 Task: Add Attachment from "Attach a link" to Card Card0000000292 in Board Board0000000073 in Workspace WS0000000025 in Trello. Add Cover Red to Card Card0000000292 in Board Board0000000073 in Workspace WS0000000025 in Trello. Add "Join Card" Button Button0000000292  to Card Card0000000292 in Board Board0000000073 in Workspace WS0000000025 in Trello. Add Description DS0000000292 to Card Card0000000292 in Board Board0000000073 in Workspace WS0000000025 in Trello. Add Comment CM0000000292 to Card Card0000000292 in Board Board0000000073 in Workspace WS0000000025 in Trello
Action: Mouse moved to (321, 439)
Screenshot: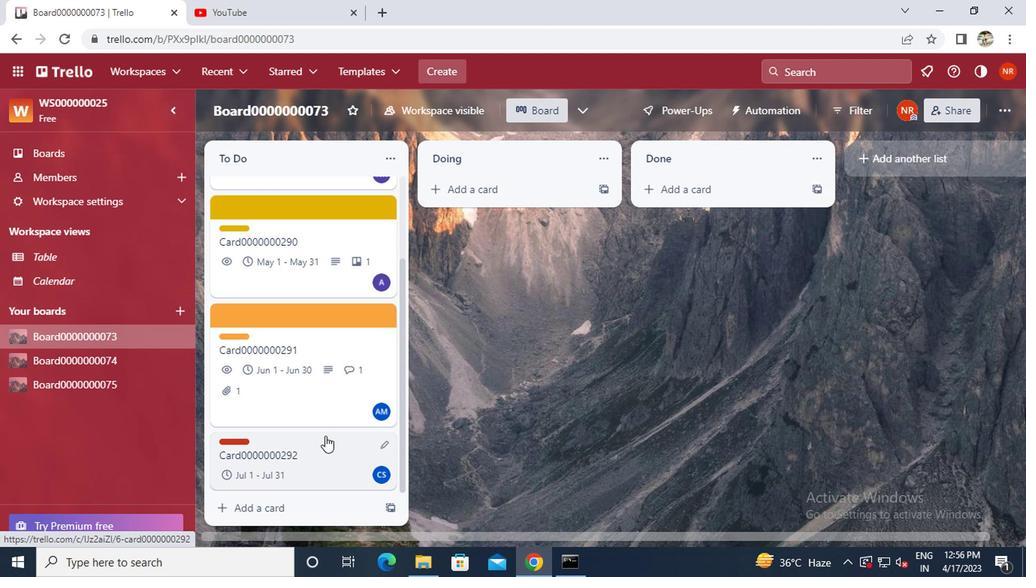 
Action: Mouse pressed left at (321, 439)
Screenshot: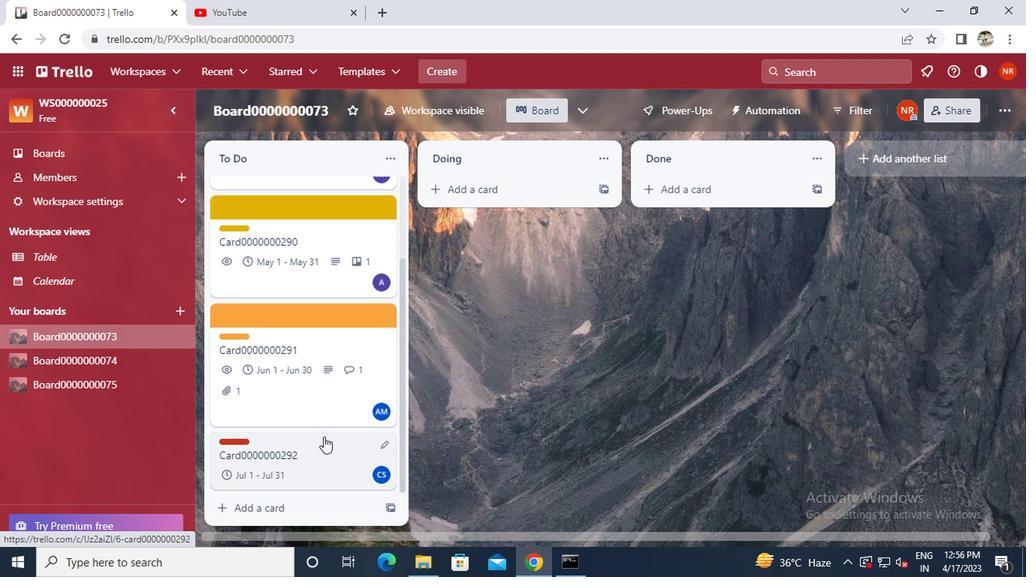 
Action: Mouse moved to (682, 317)
Screenshot: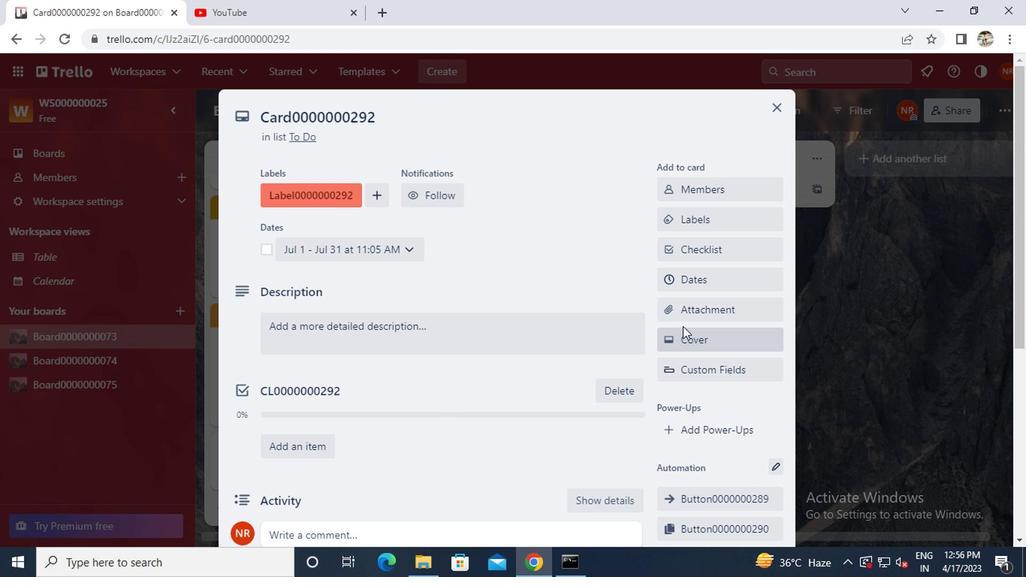 
Action: Mouse pressed left at (682, 317)
Screenshot: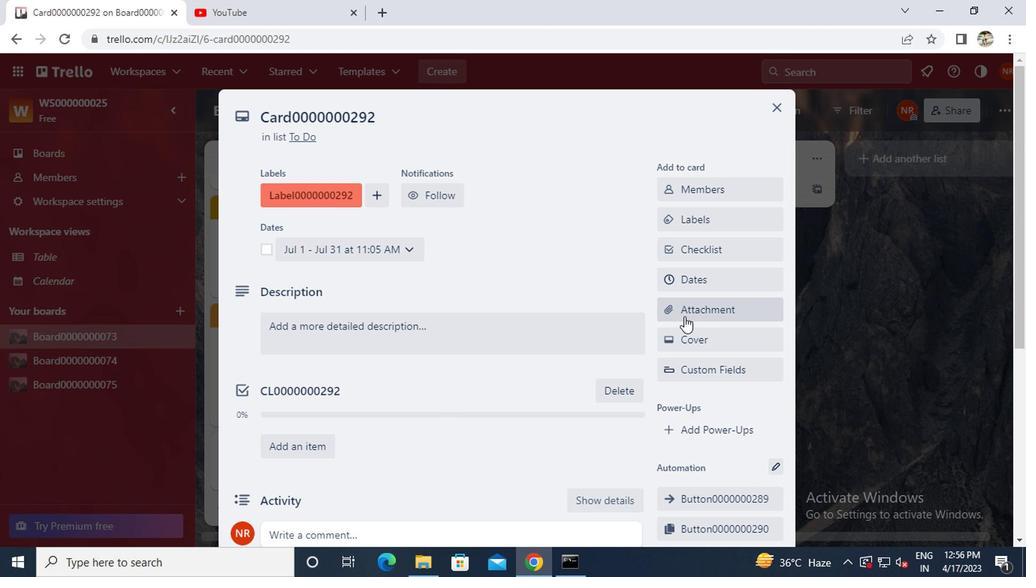 
Action: Mouse moved to (317, 9)
Screenshot: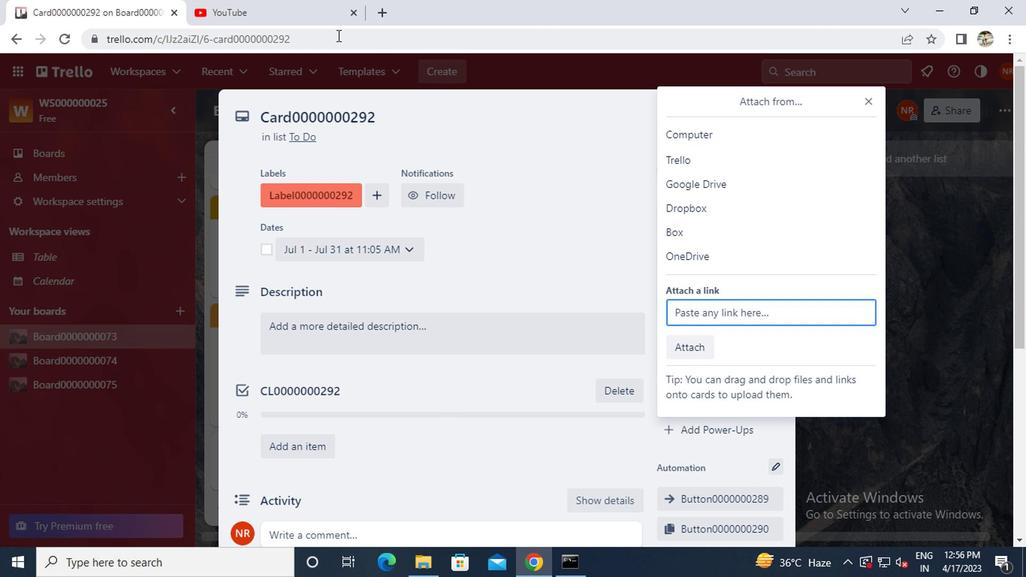 
Action: Mouse pressed left at (317, 9)
Screenshot: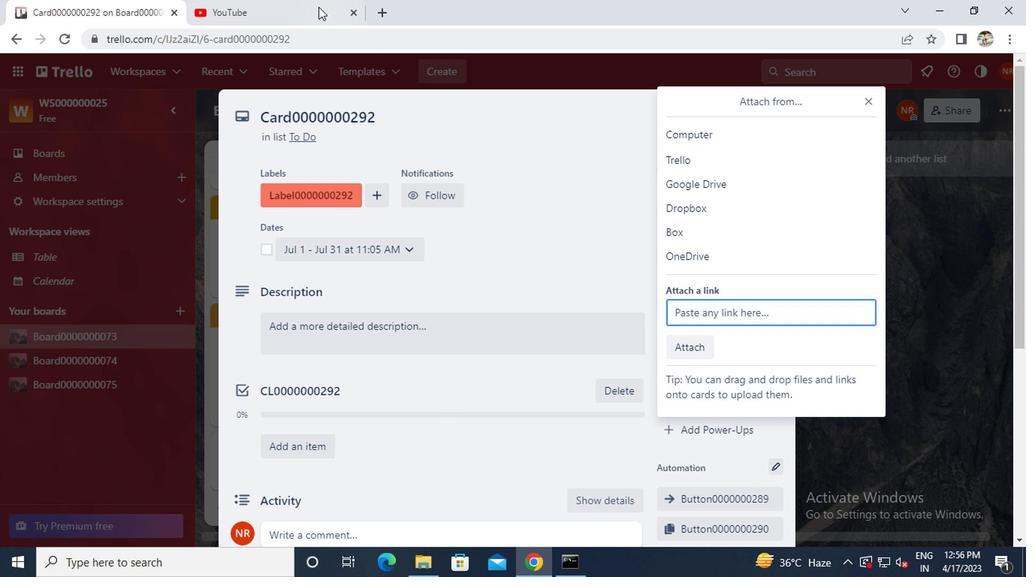 
Action: Mouse moved to (326, 40)
Screenshot: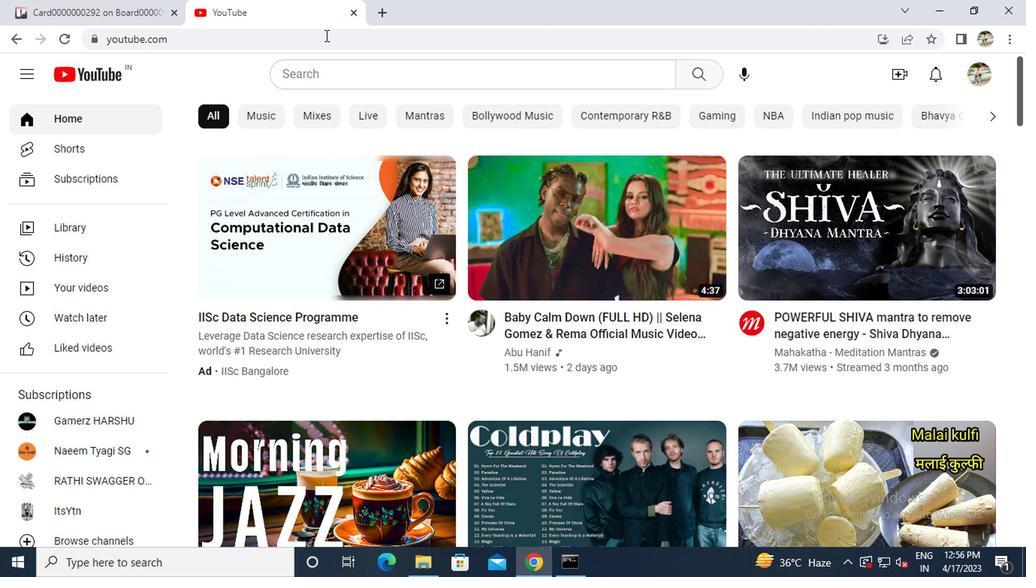 
Action: Mouse pressed left at (326, 40)
Screenshot: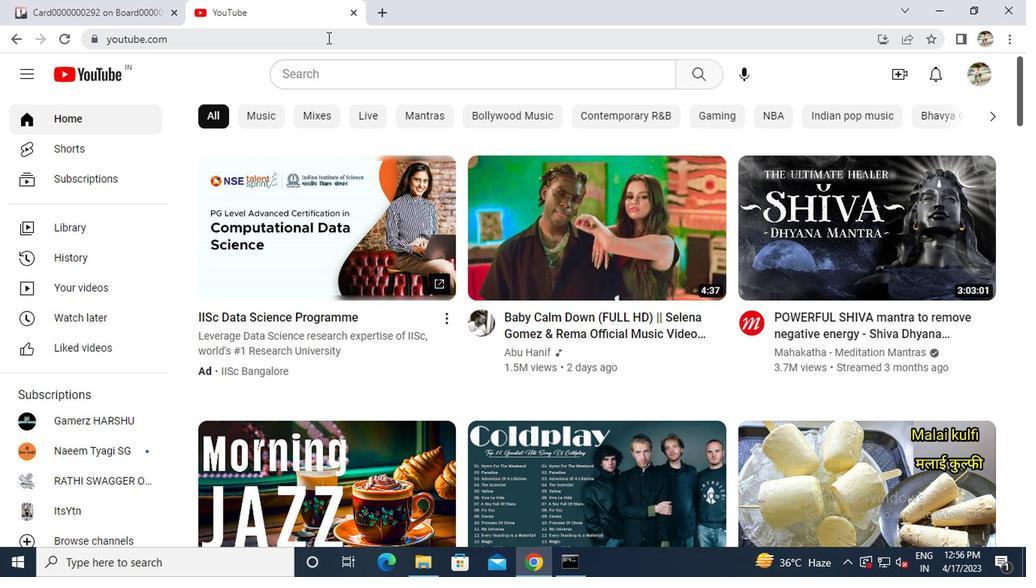 
Action: Key pressed ctrl+C
Screenshot: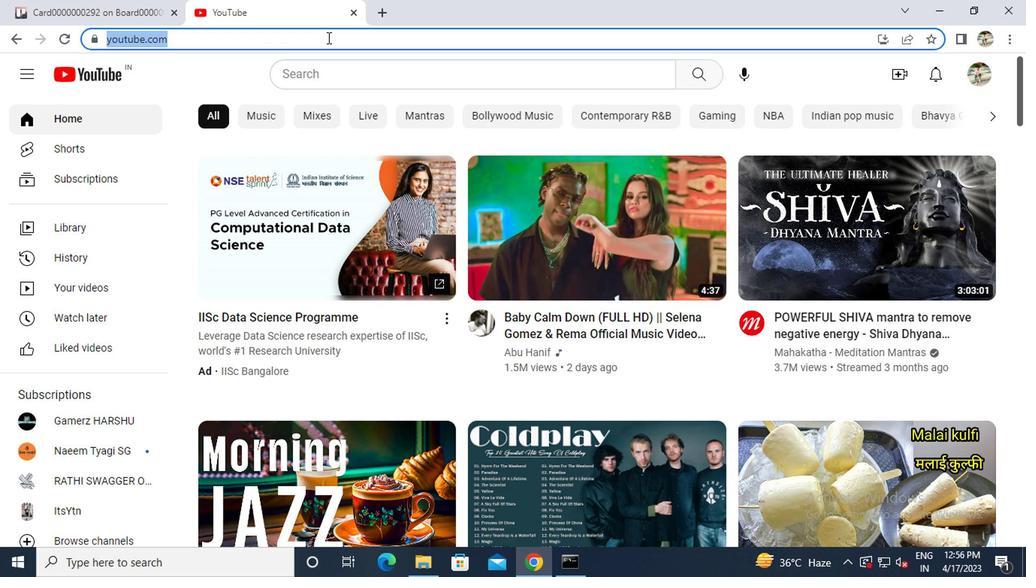 
Action: Mouse moved to (127, 12)
Screenshot: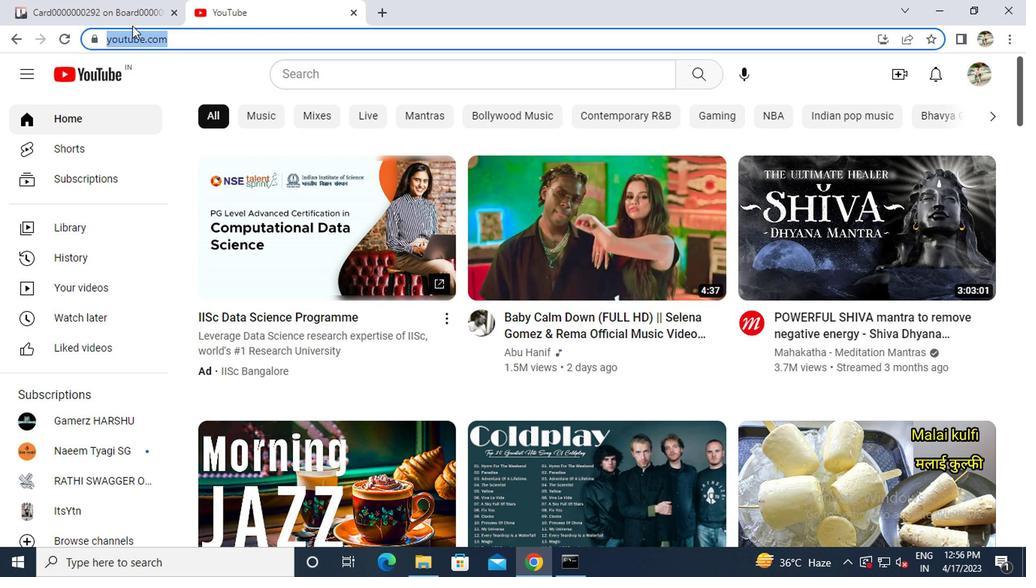 
Action: Mouse pressed left at (127, 12)
Screenshot: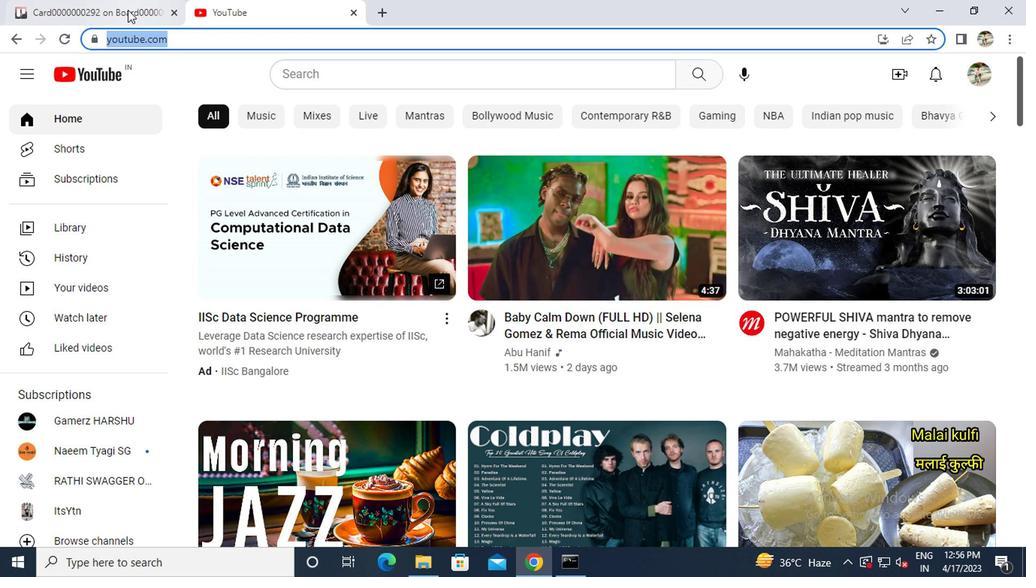 
Action: Mouse moved to (690, 308)
Screenshot: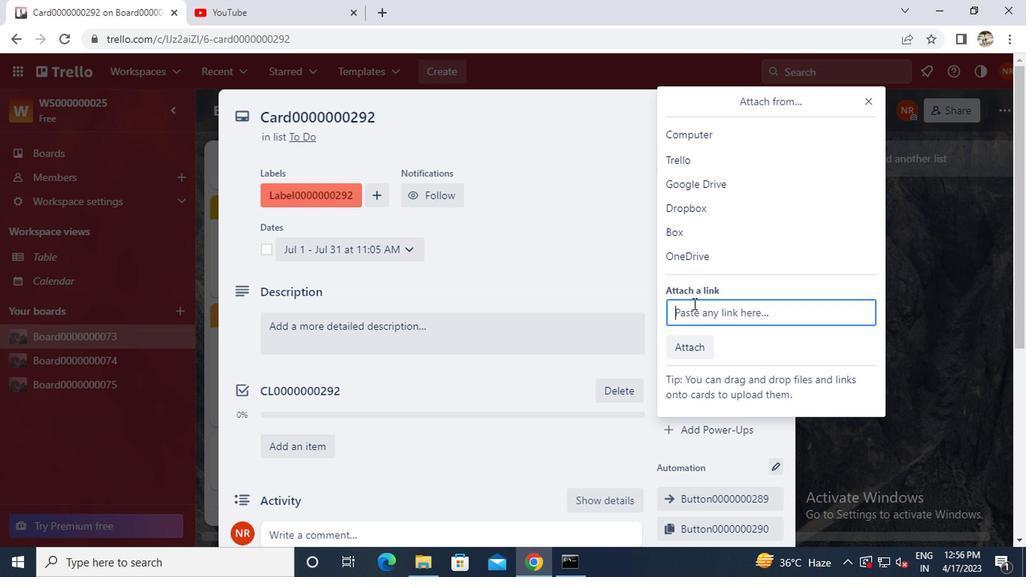 
Action: Key pressed ctrl+V
Screenshot: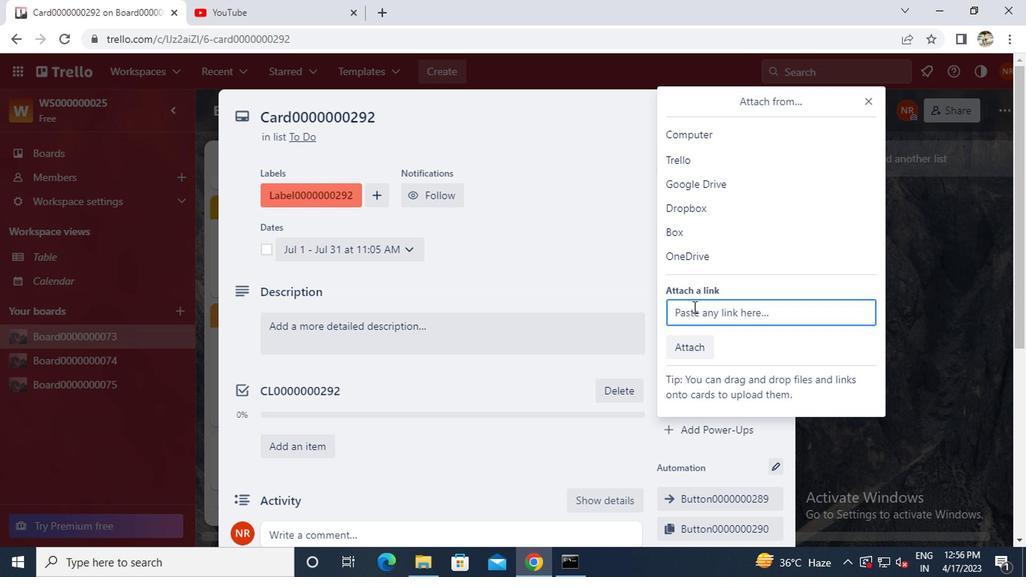 
Action: Mouse moved to (693, 352)
Screenshot: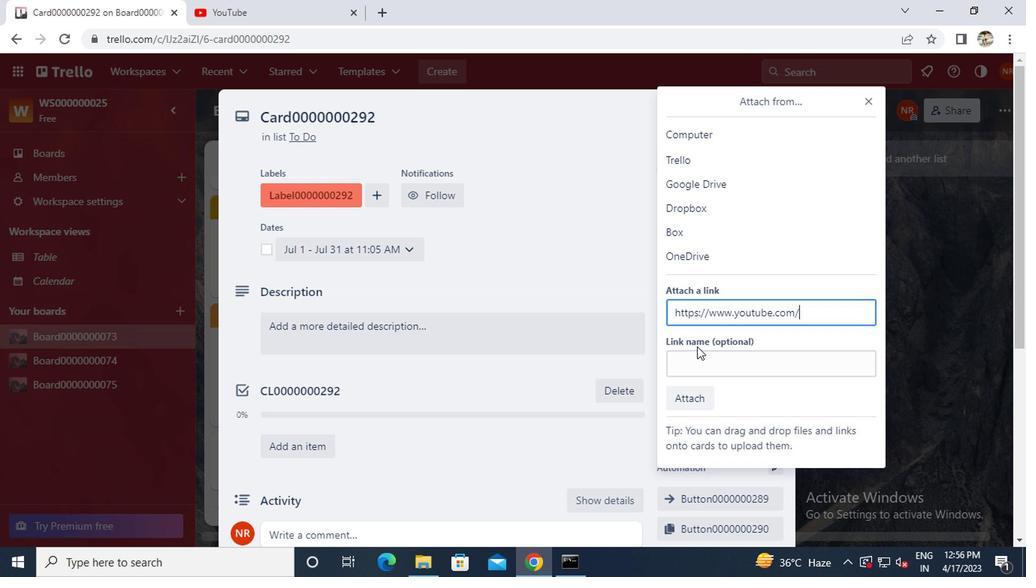 
Action: Mouse pressed left at (693, 352)
Screenshot: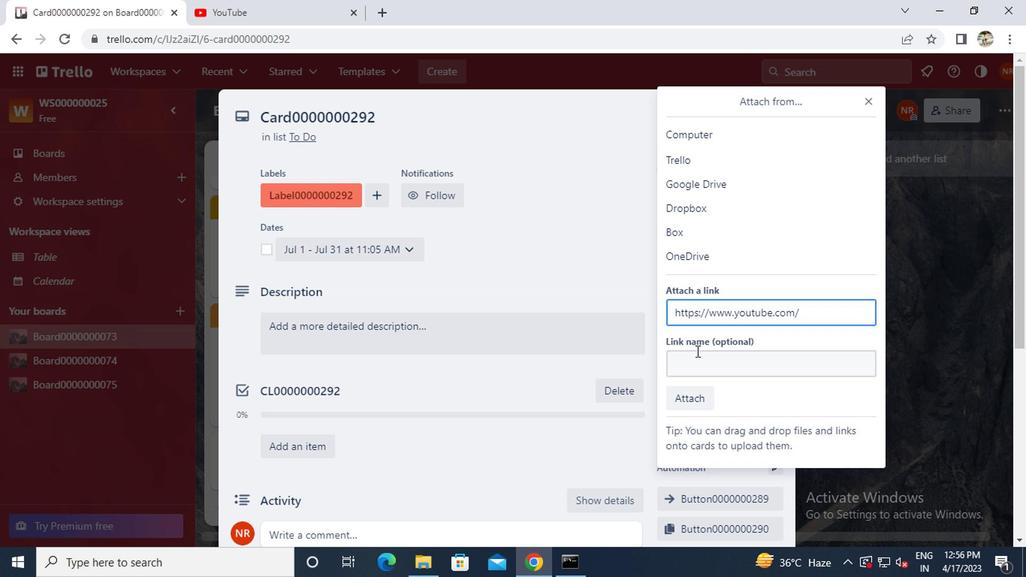 
Action: Mouse moved to (693, 352)
Screenshot: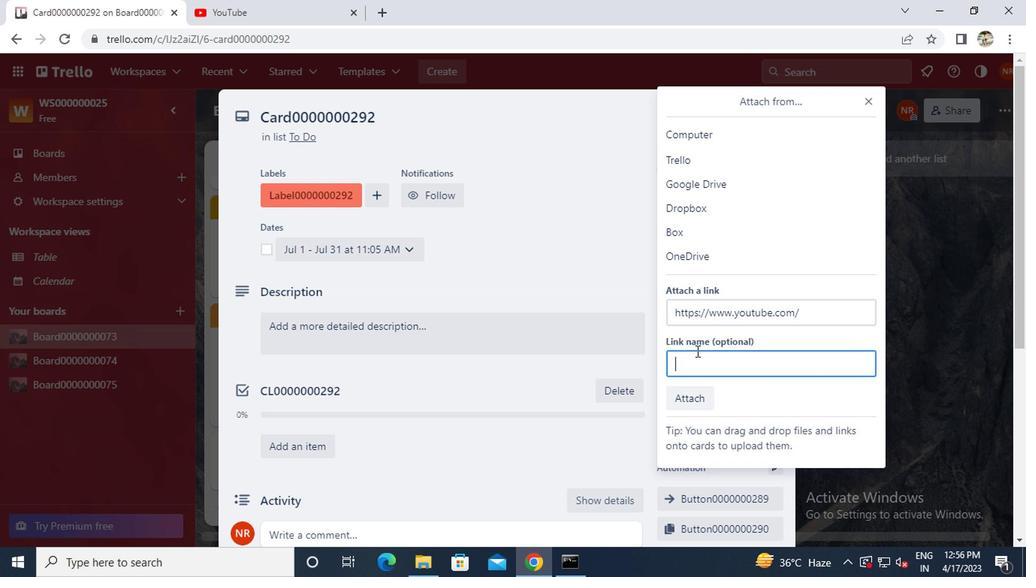 
Action: Key pressed ctrl+Y
Screenshot: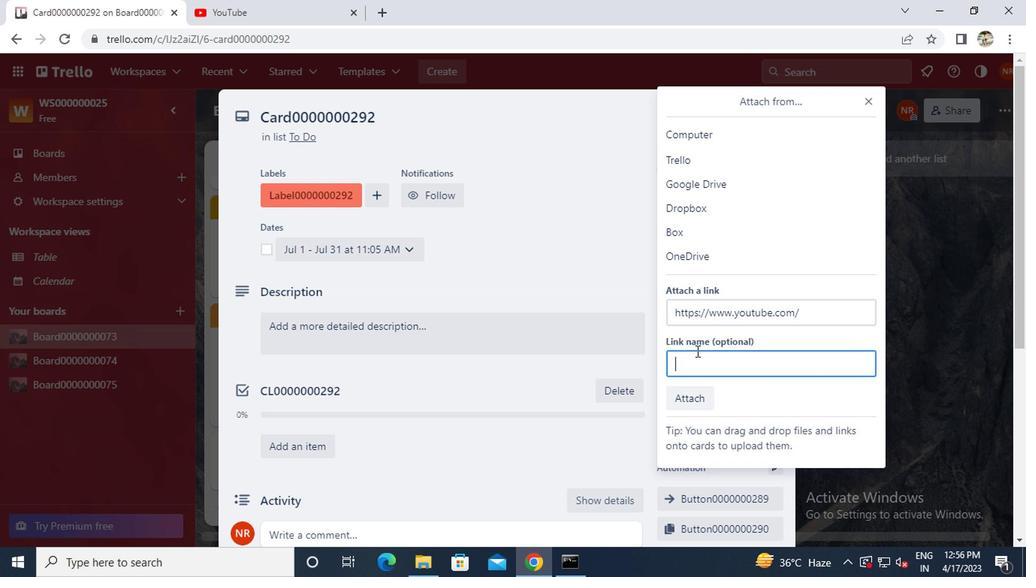 
Action: Mouse moved to (695, 351)
Screenshot: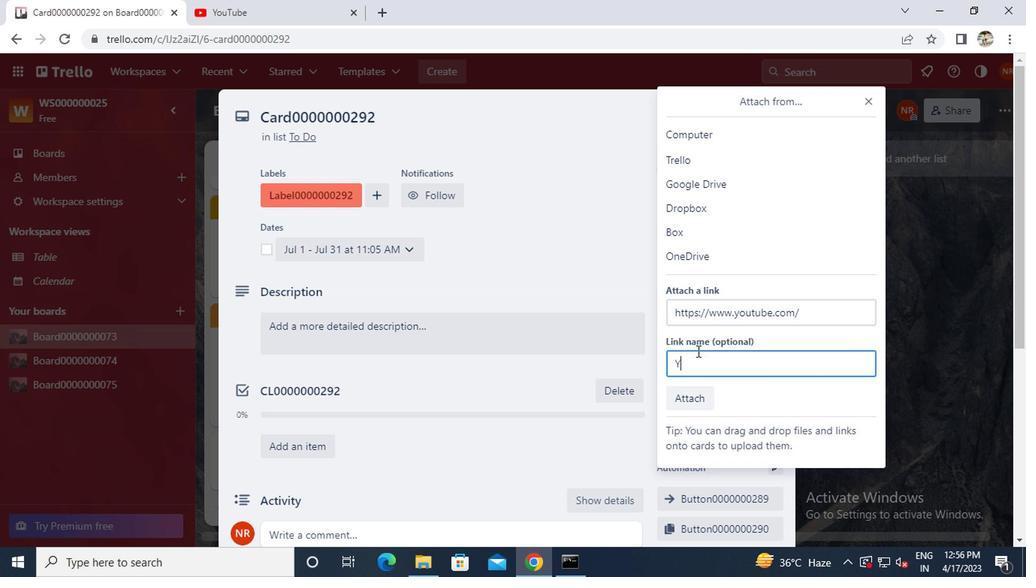 
Action: Key pressed <Key.caps_lock>
Screenshot: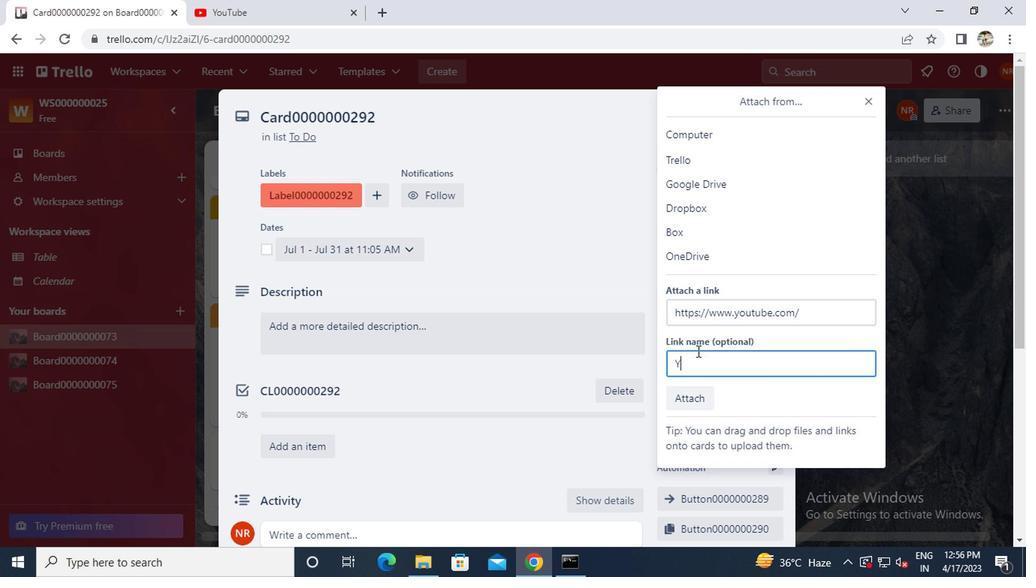 
Action: Mouse moved to (694, 351)
Screenshot: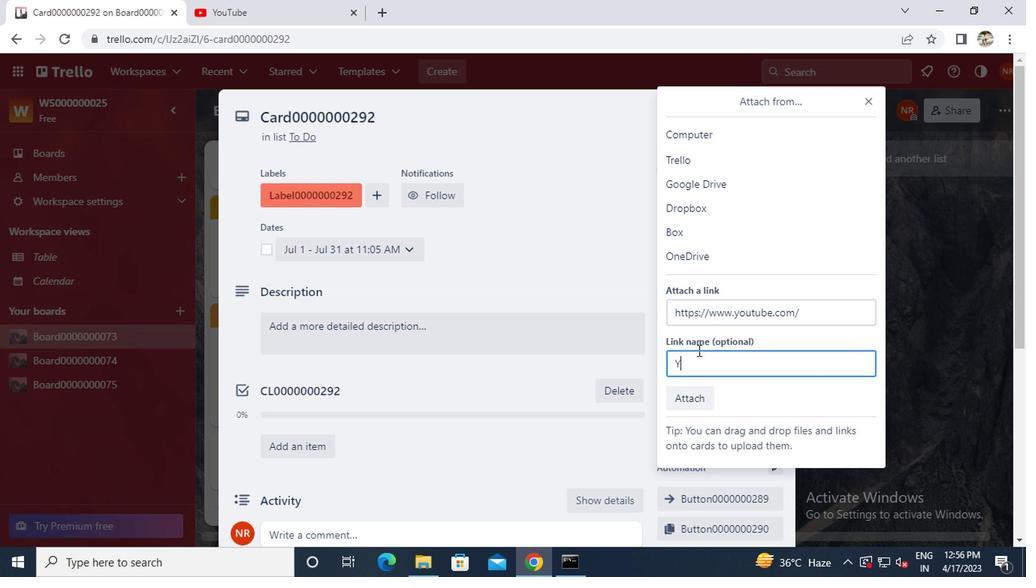 
Action: Key pressed outu
Screenshot: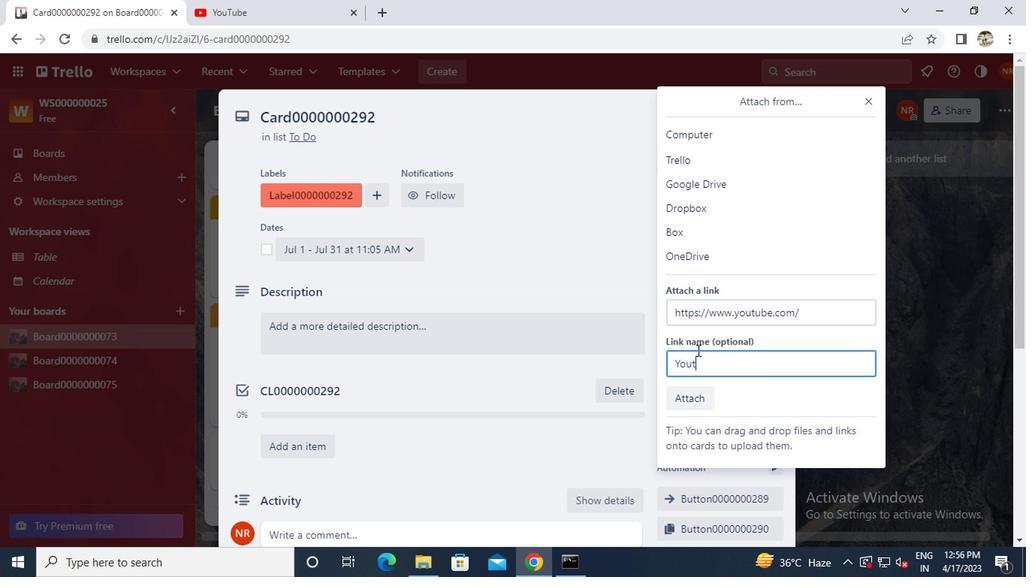 
Action: Mouse moved to (693, 351)
Screenshot: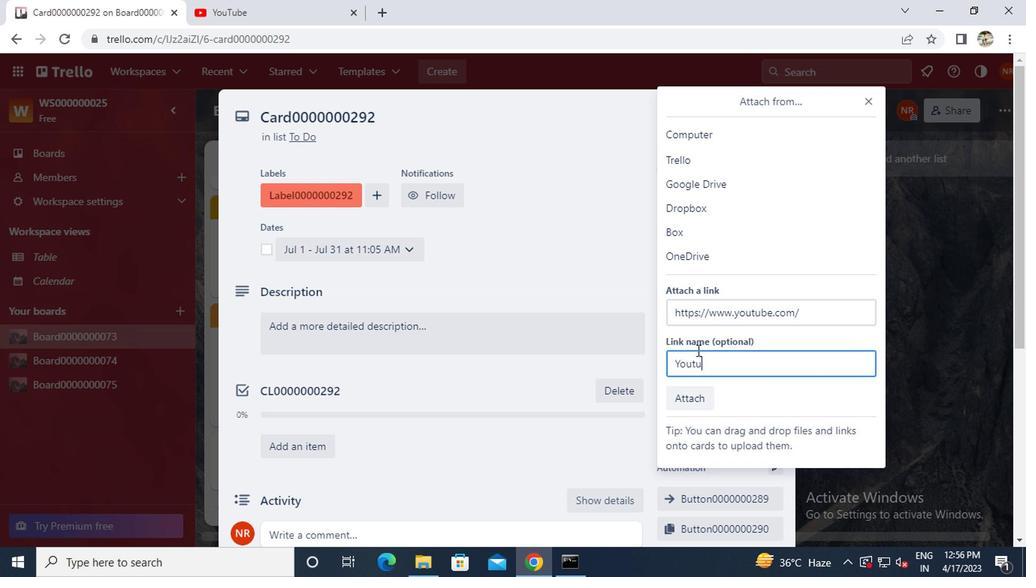 
Action: Key pressed be
Screenshot: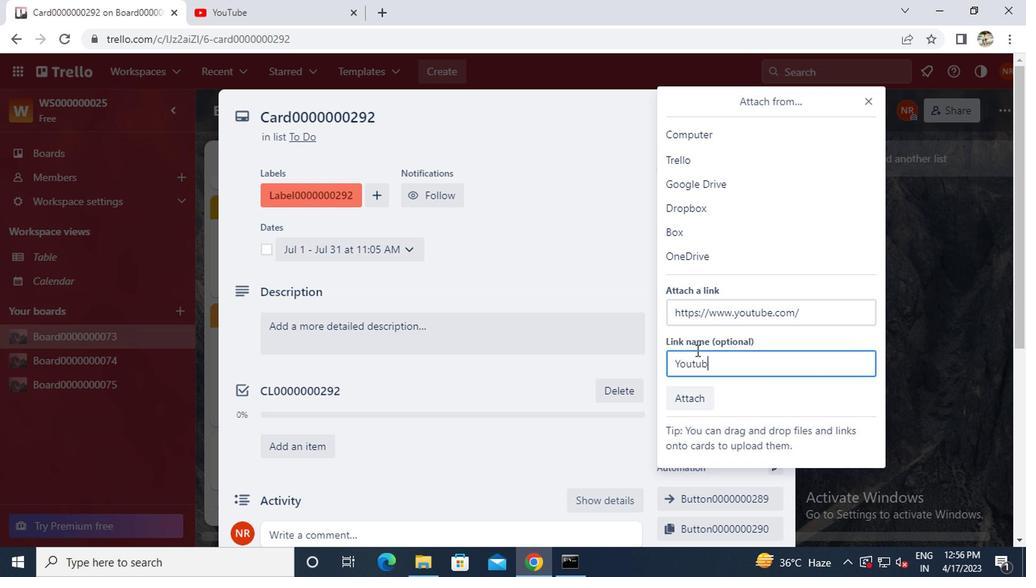 
Action: Mouse moved to (690, 404)
Screenshot: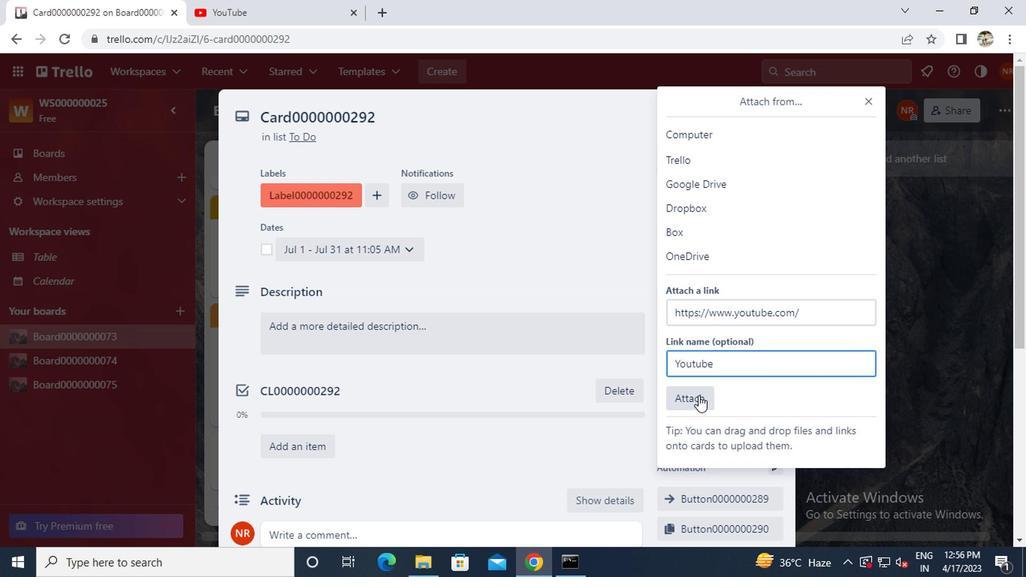 
Action: Mouse pressed left at (690, 404)
Screenshot: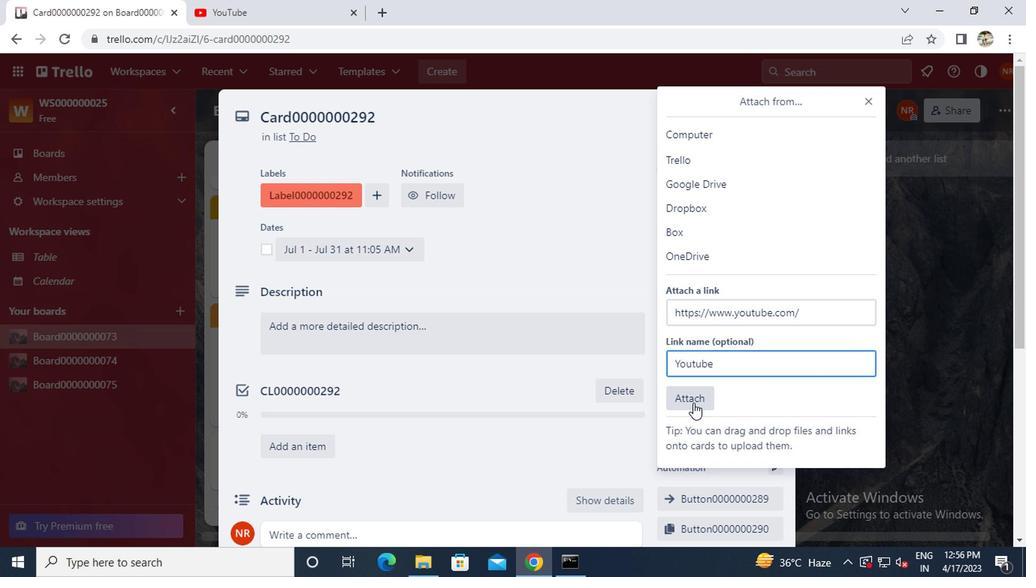 
Action: Mouse moved to (693, 329)
Screenshot: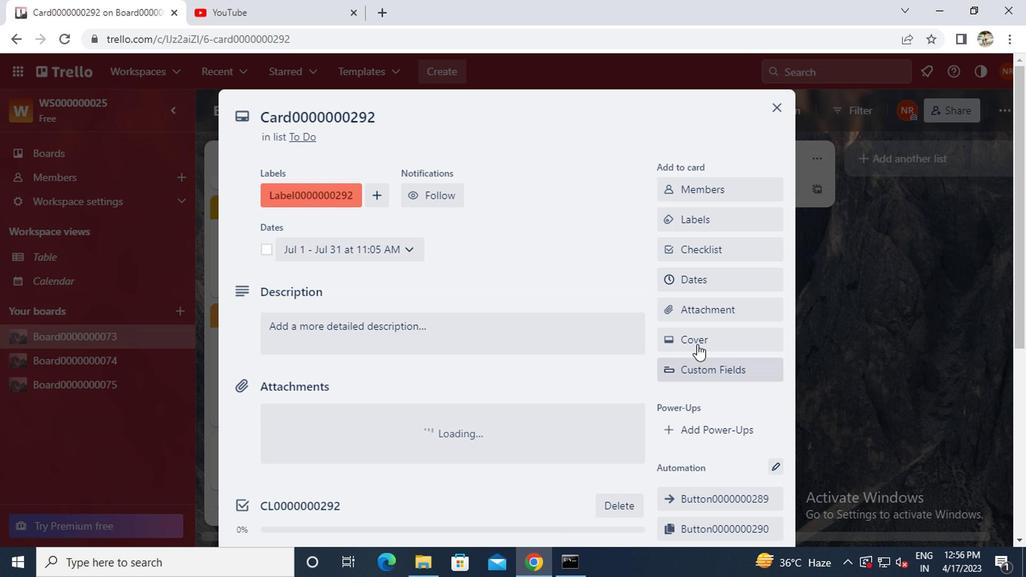 
Action: Mouse pressed left at (693, 329)
Screenshot: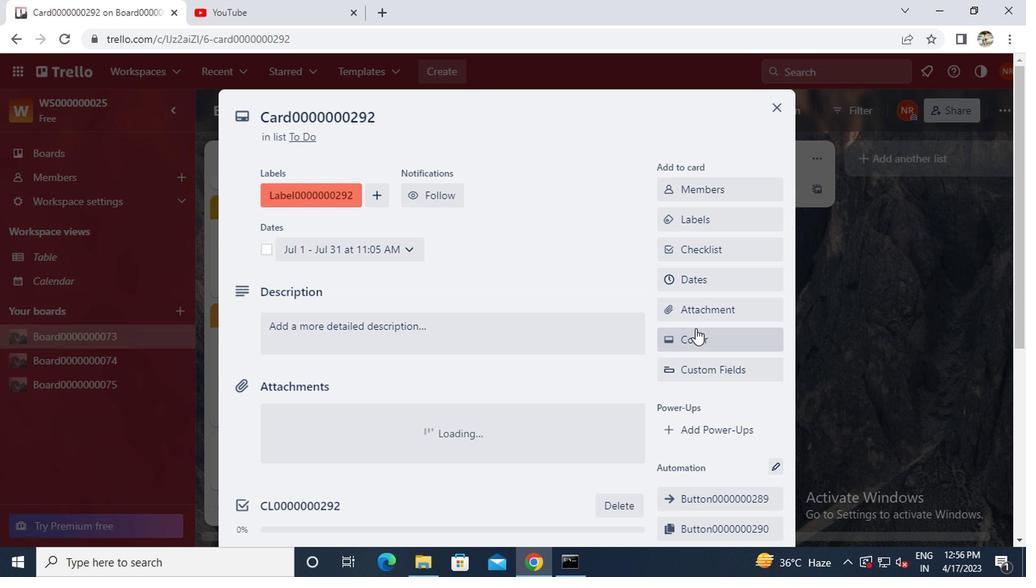 
Action: Mouse moved to (812, 243)
Screenshot: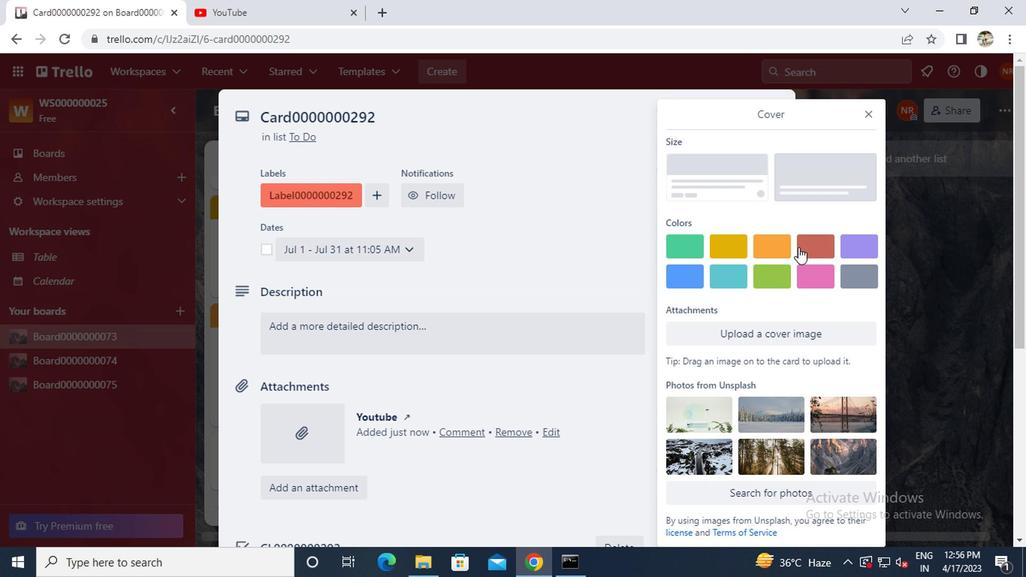 
Action: Mouse pressed left at (812, 243)
Screenshot: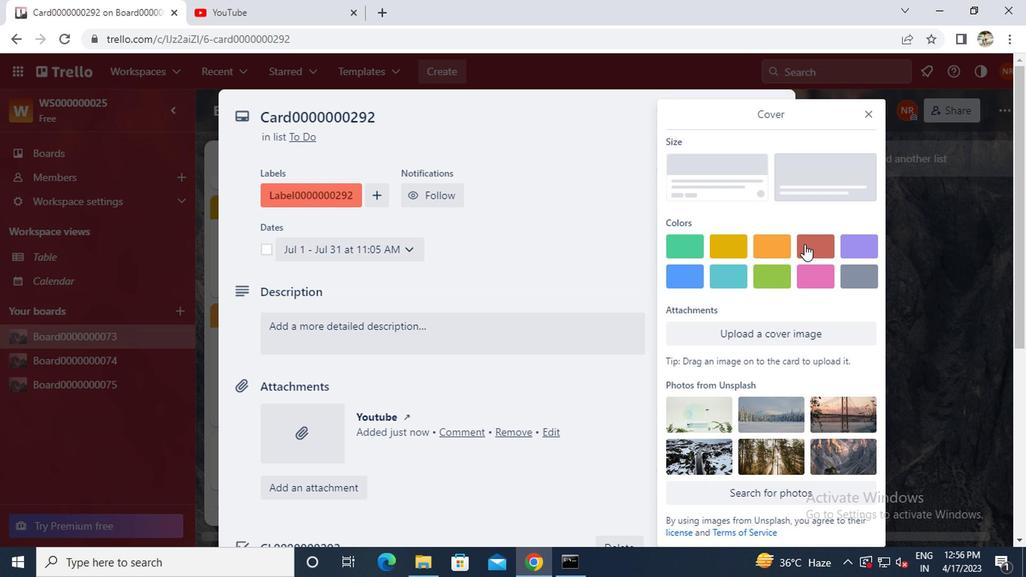 
Action: Mouse moved to (866, 105)
Screenshot: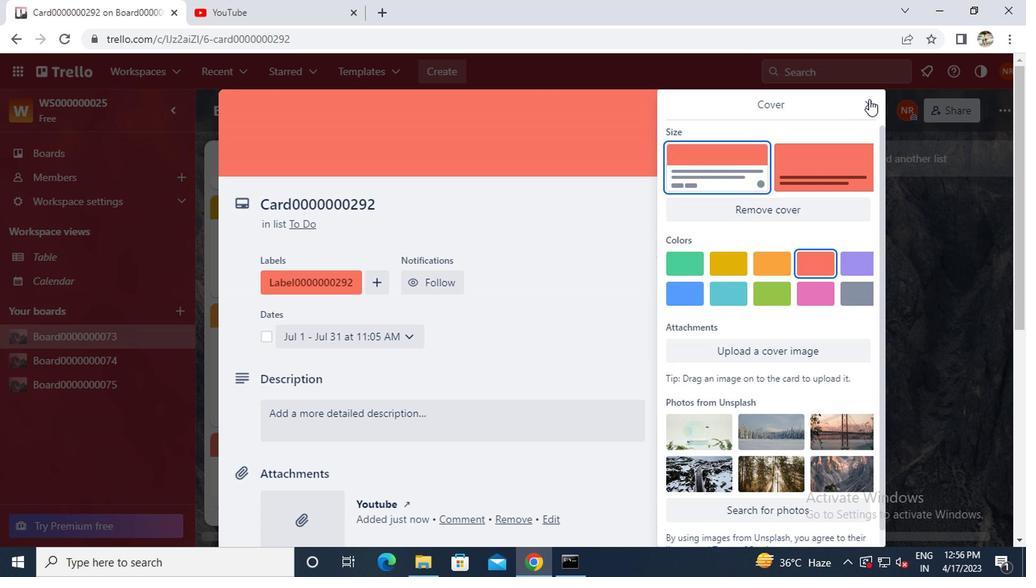 
Action: Mouse pressed left at (866, 105)
Screenshot: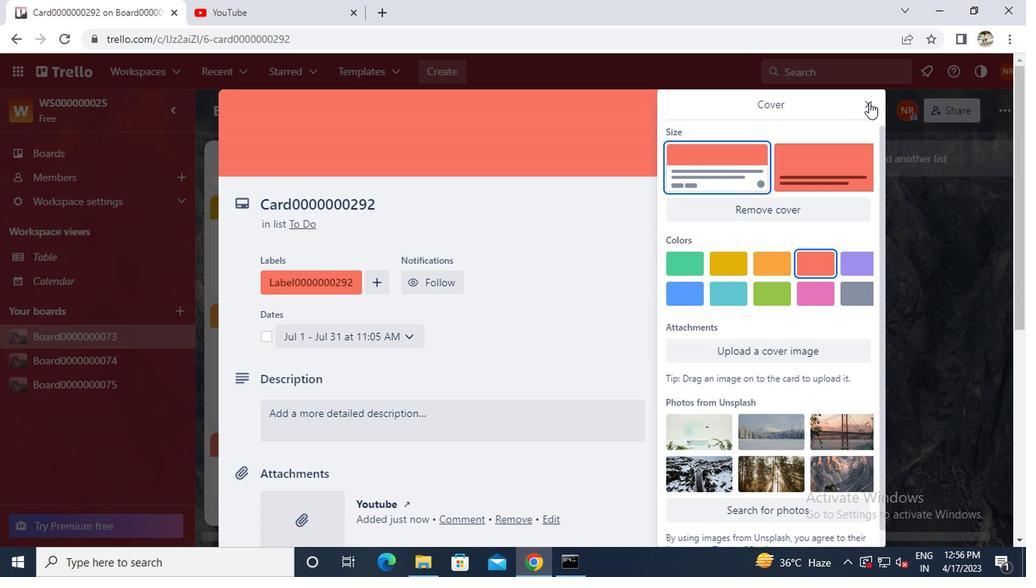 
Action: Mouse moved to (716, 272)
Screenshot: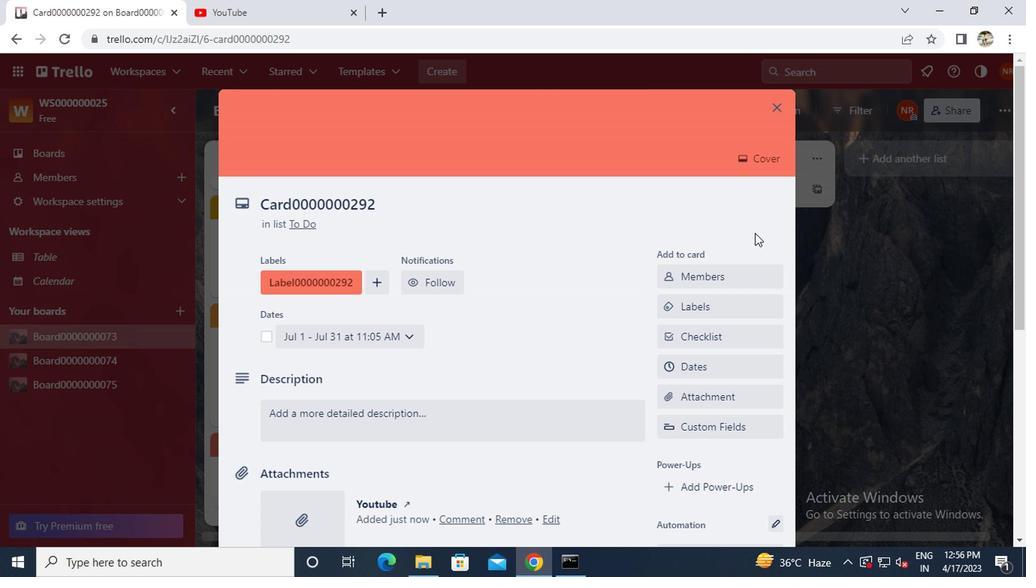 
Action: Mouse scrolled (716, 271) with delta (0, -1)
Screenshot: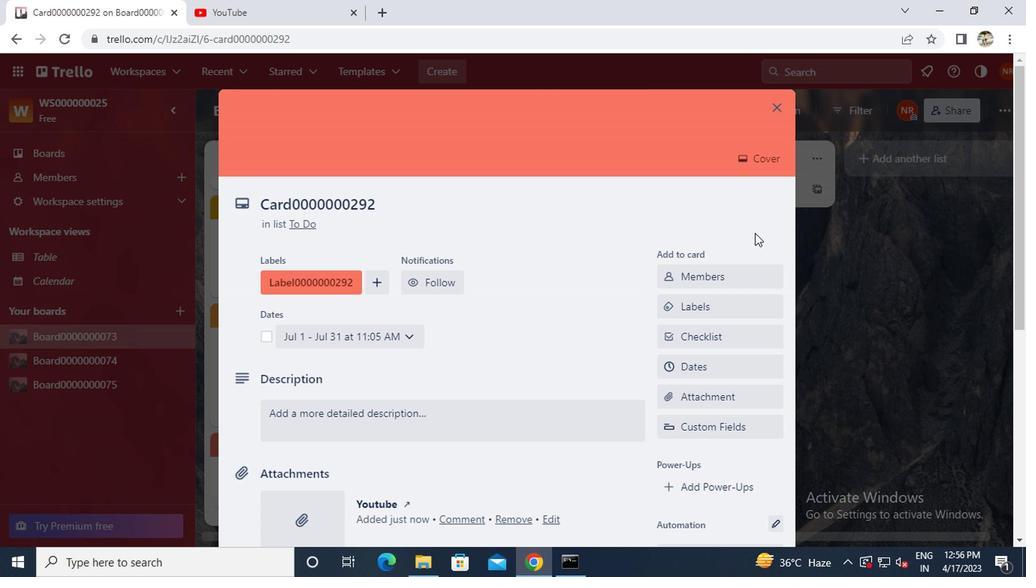 
Action: Mouse moved to (714, 275)
Screenshot: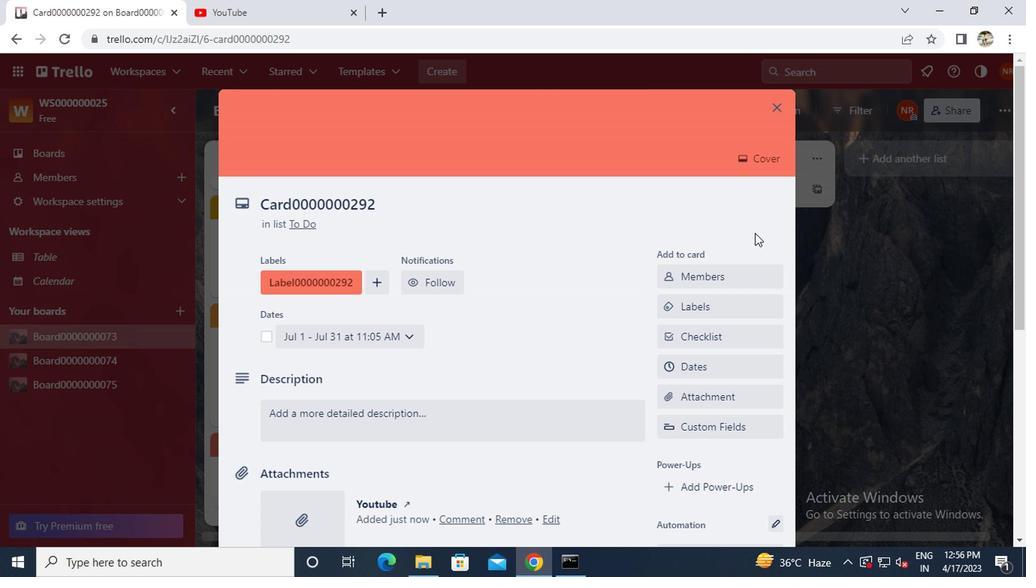 
Action: Mouse scrolled (714, 274) with delta (0, 0)
Screenshot: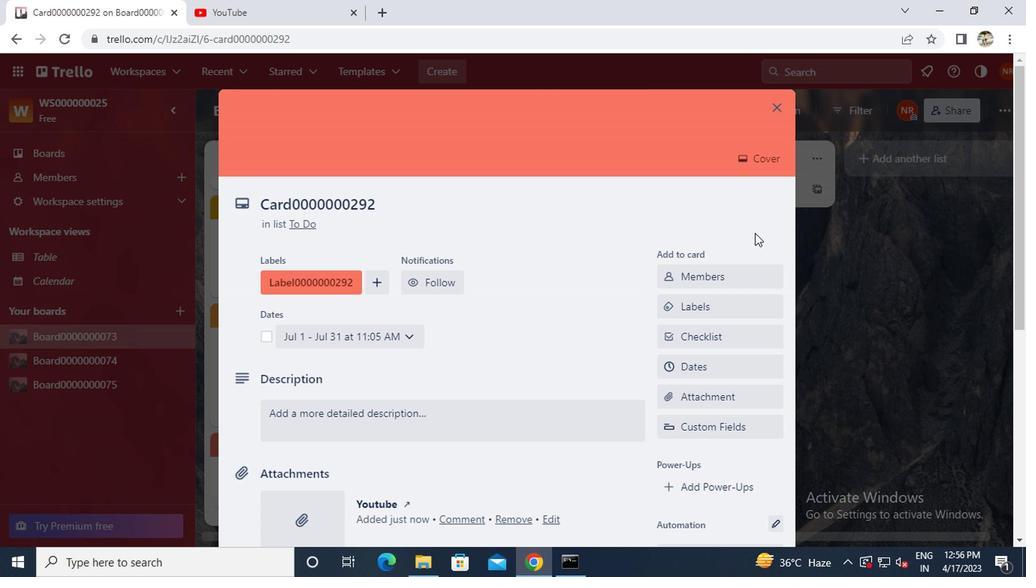 
Action: Mouse moved to (712, 277)
Screenshot: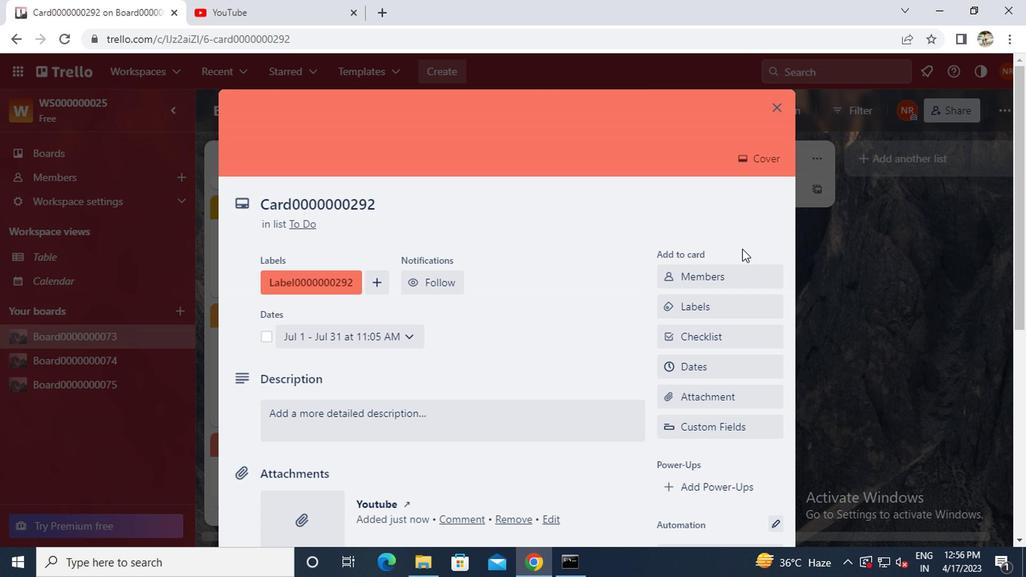 
Action: Mouse scrolled (712, 276) with delta (0, 0)
Screenshot: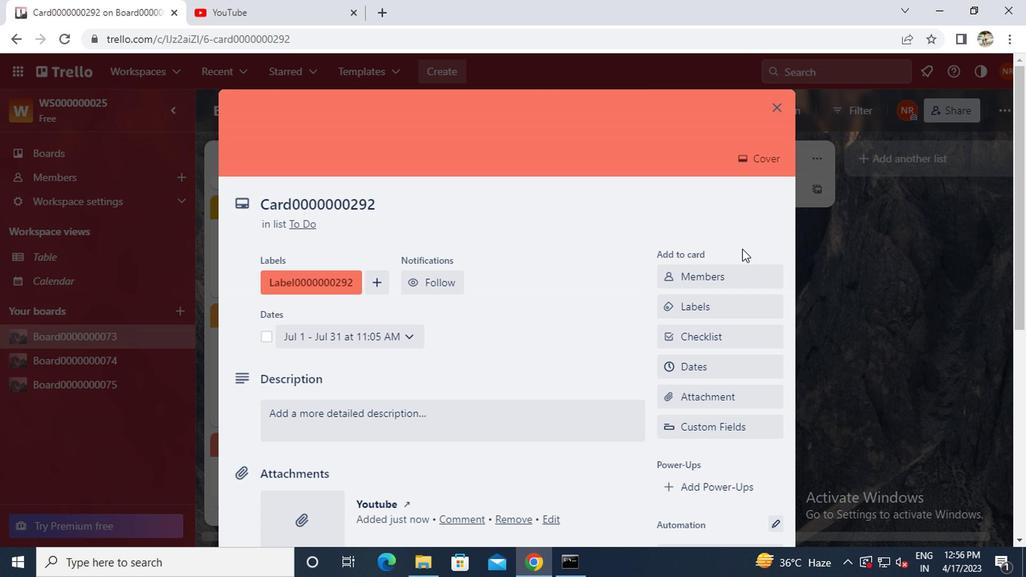 
Action: Mouse moved to (682, 420)
Screenshot: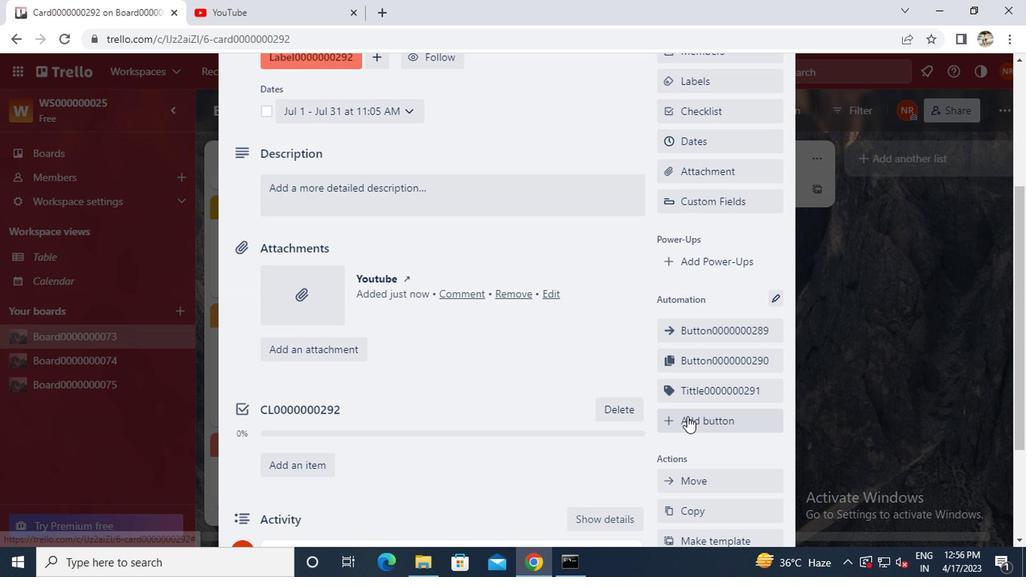
Action: Mouse pressed left at (682, 420)
Screenshot: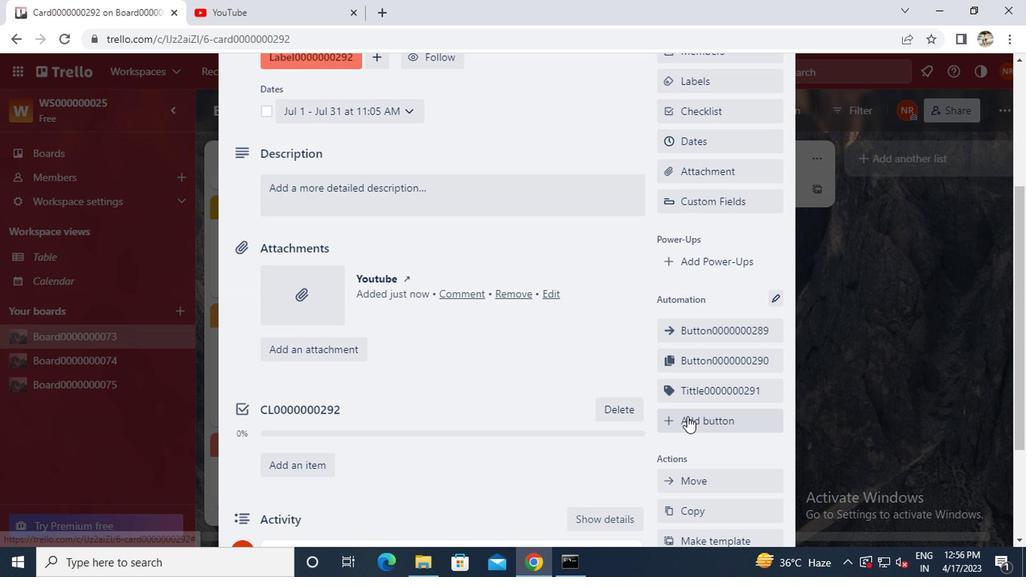 
Action: Mouse moved to (696, 267)
Screenshot: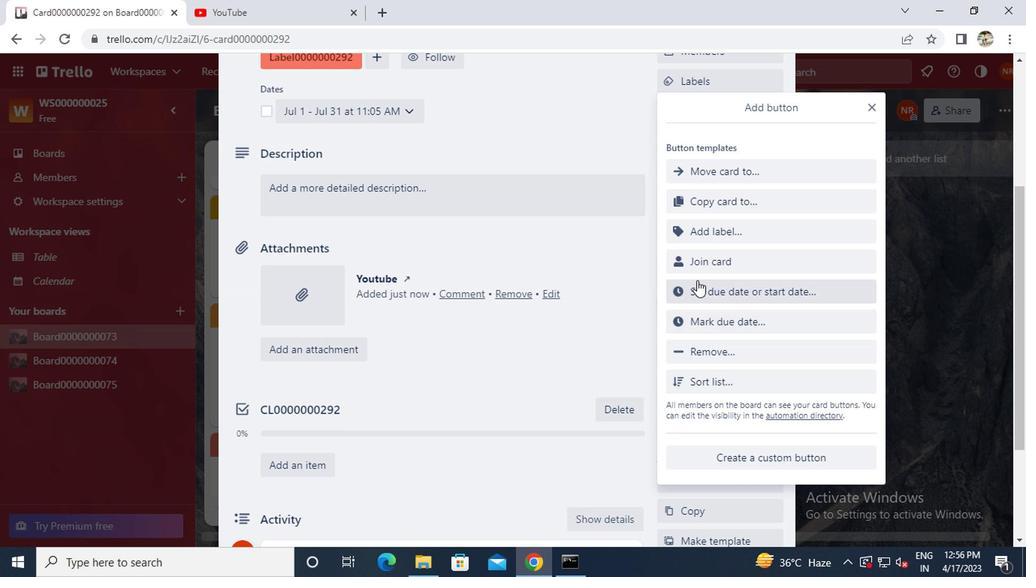 
Action: Mouse pressed left at (696, 267)
Screenshot: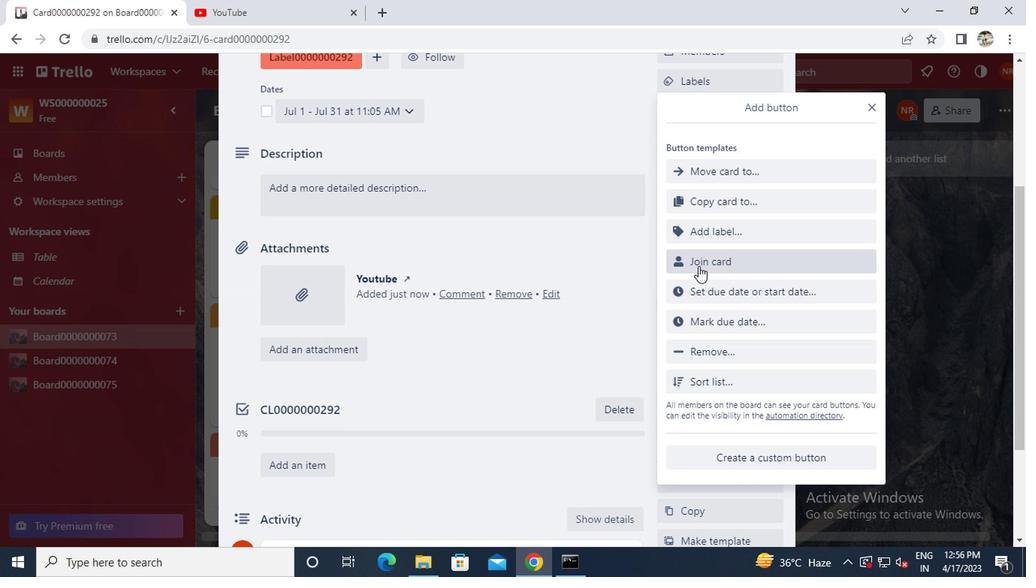 
Action: Key pressed <Key.caps_lock>b<Key.caps_lock>utto
Screenshot: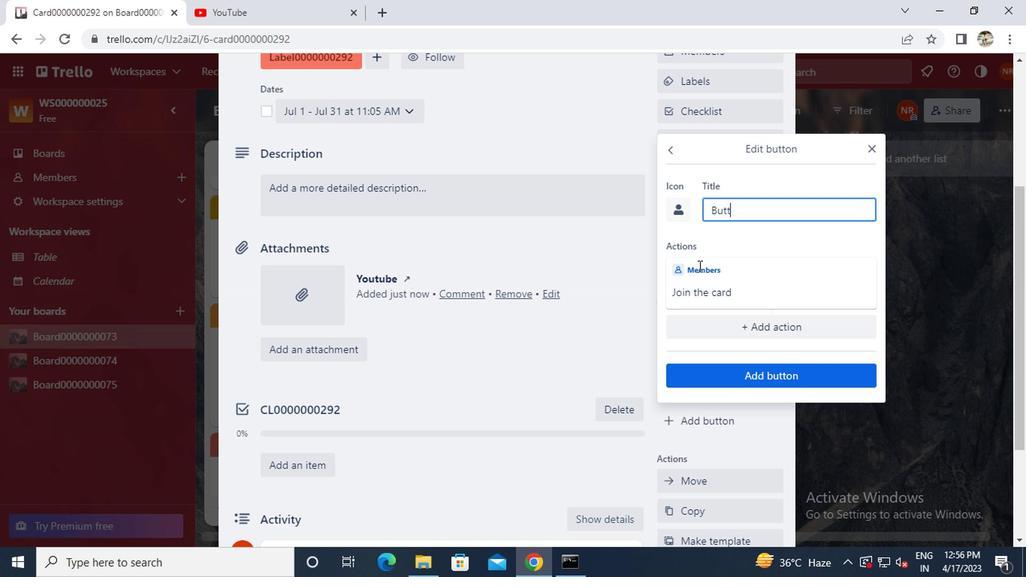 
Action: Mouse moved to (697, 267)
Screenshot: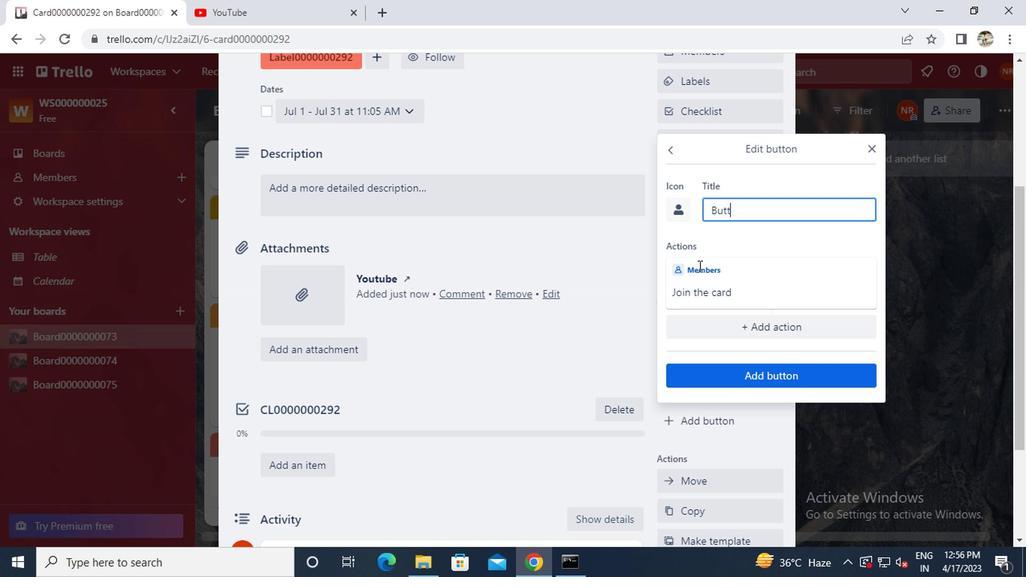 
Action: Key pressed n0000000292
Screenshot: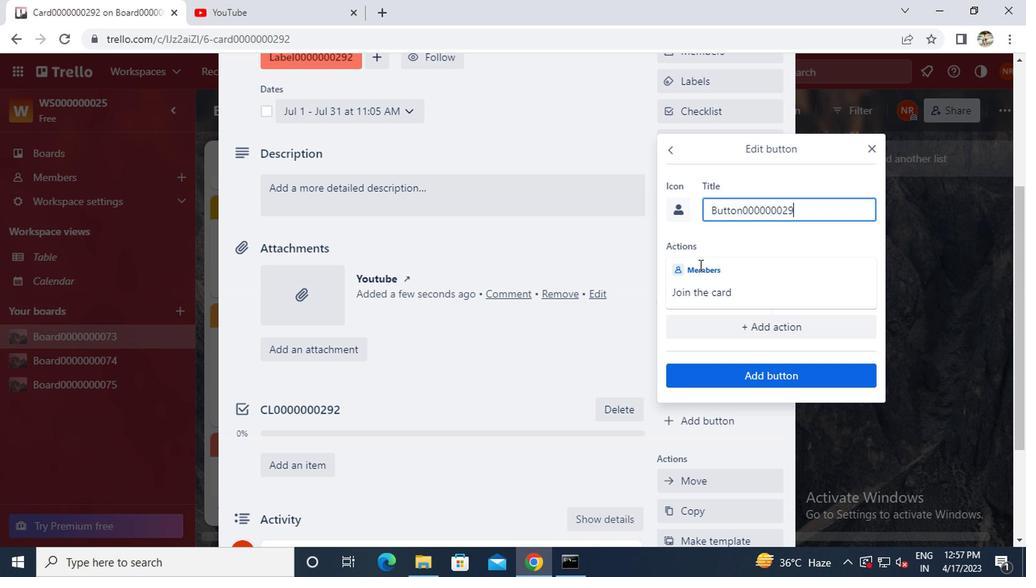 
Action: Mouse moved to (719, 374)
Screenshot: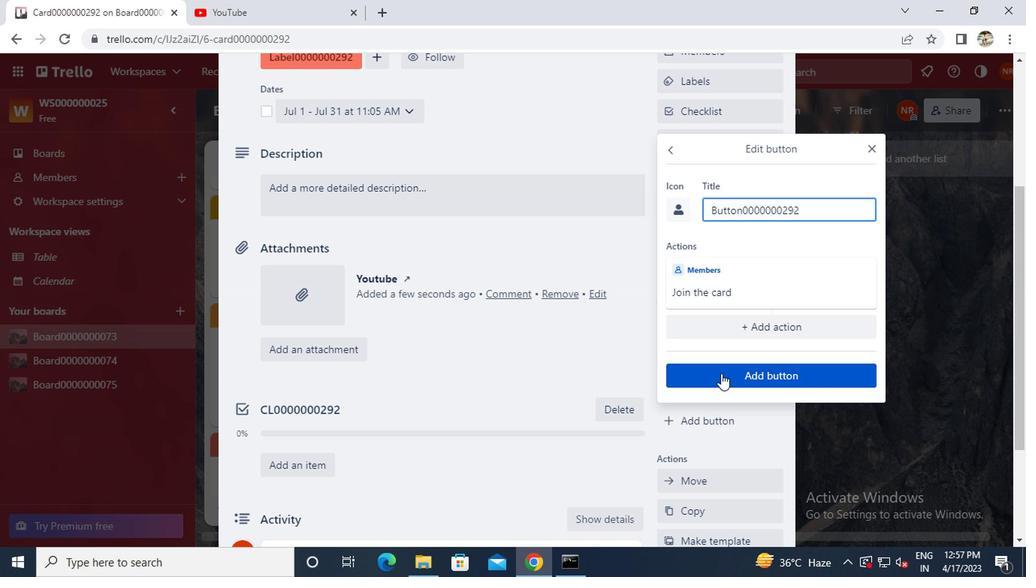 
Action: Mouse pressed left at (719, 374)
Screenshot: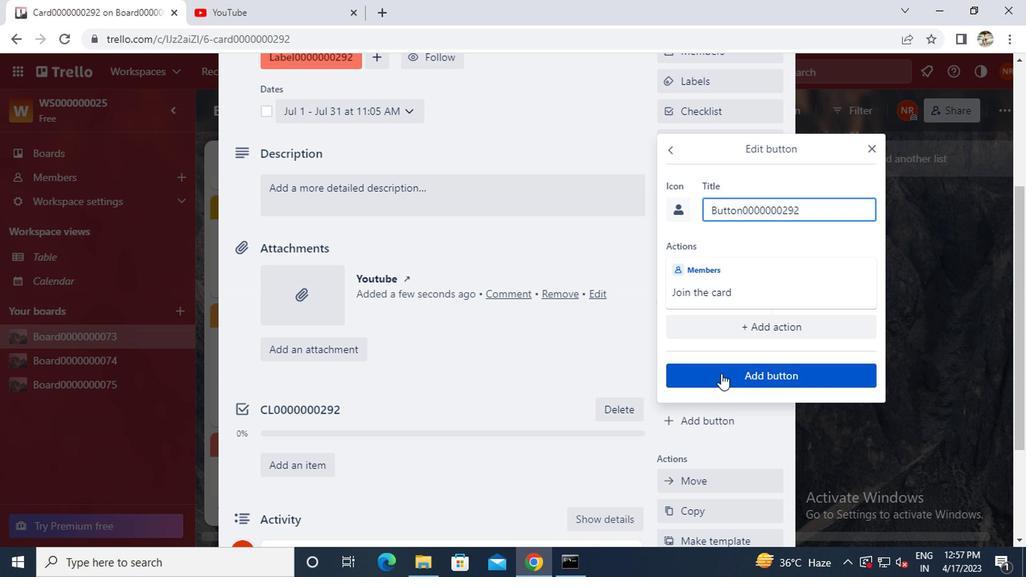 
Action: Mouse moved to (471, 350)
Screenshot: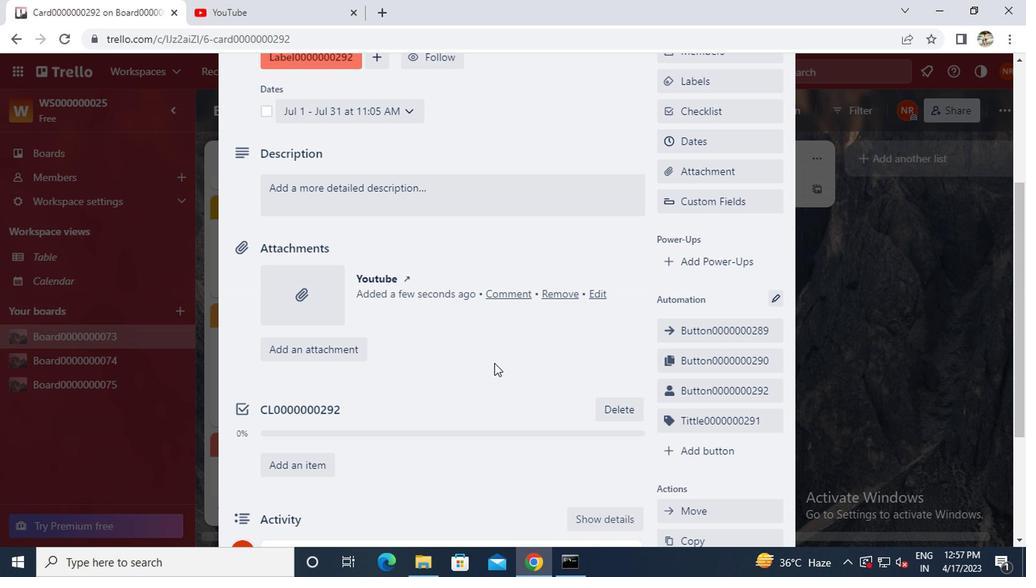 
Action: Mouse scrolled (471, 351) with delta (0, 1)
Screenshot: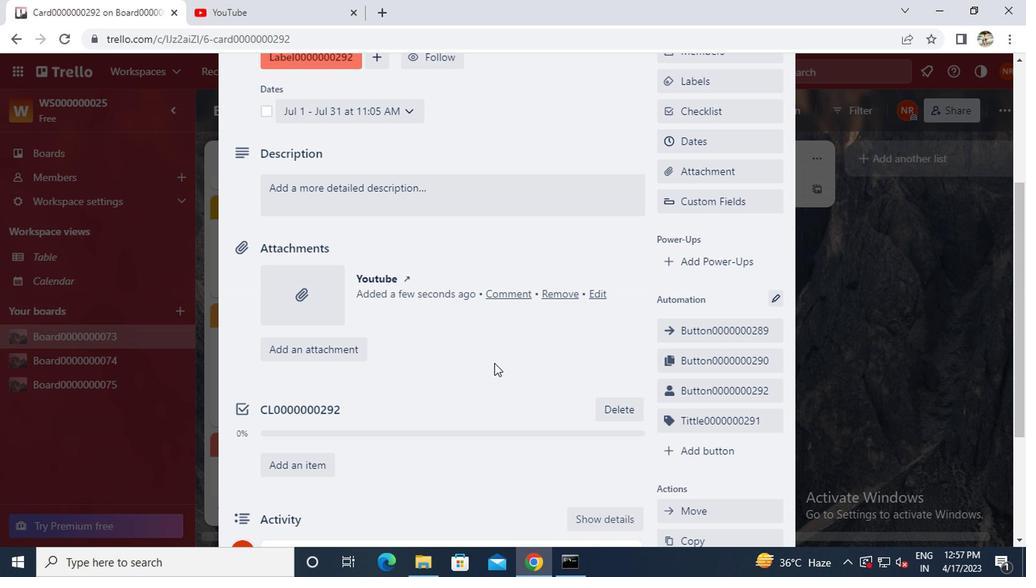 
Action: Mouse moved to (444, 274)
Screenshot: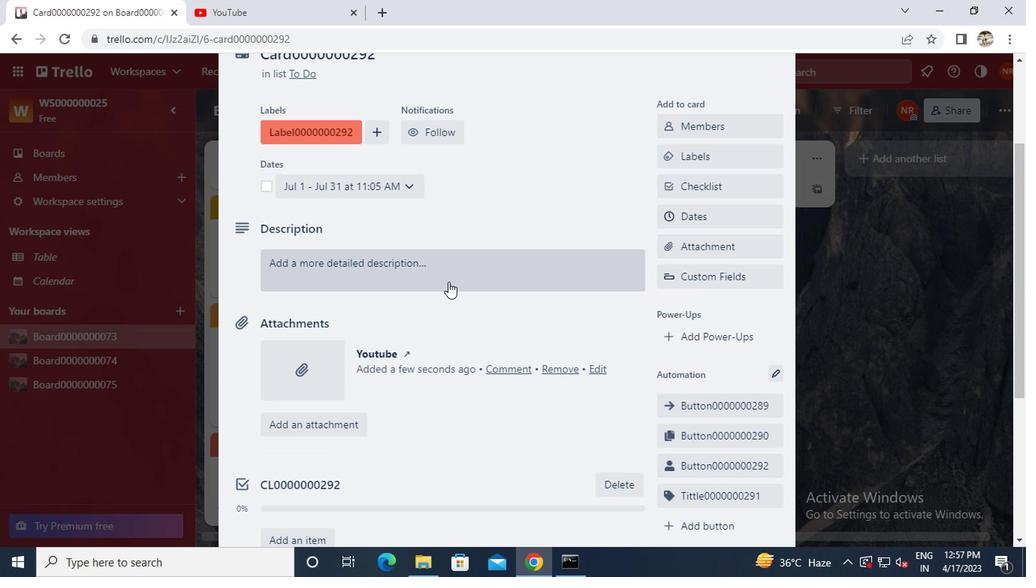 
Action: Mouse pressed left at (444, 274)
Screenshot: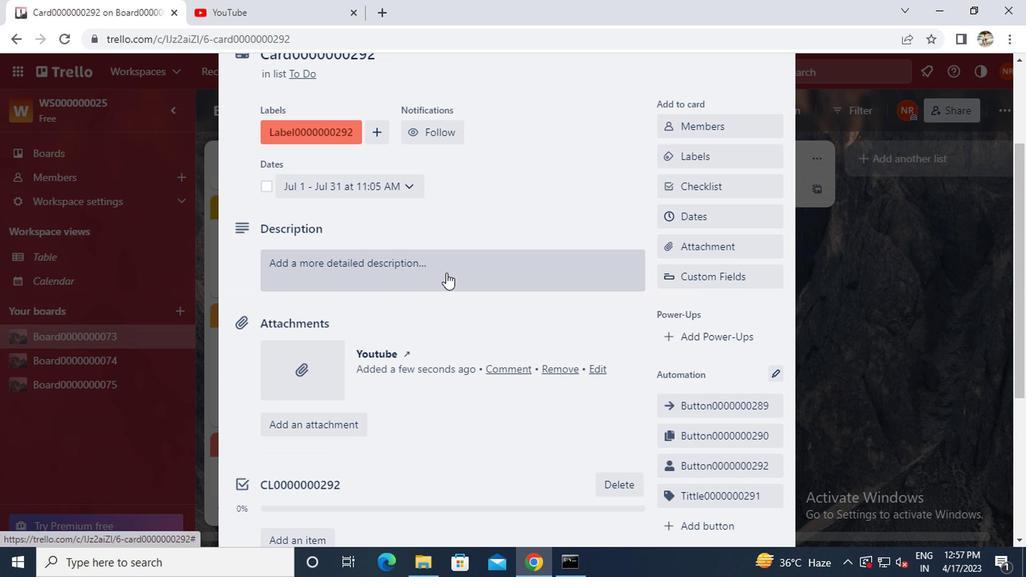 
Action: Key pressed <Key.caps_lock>ds0000000292
Screenshot: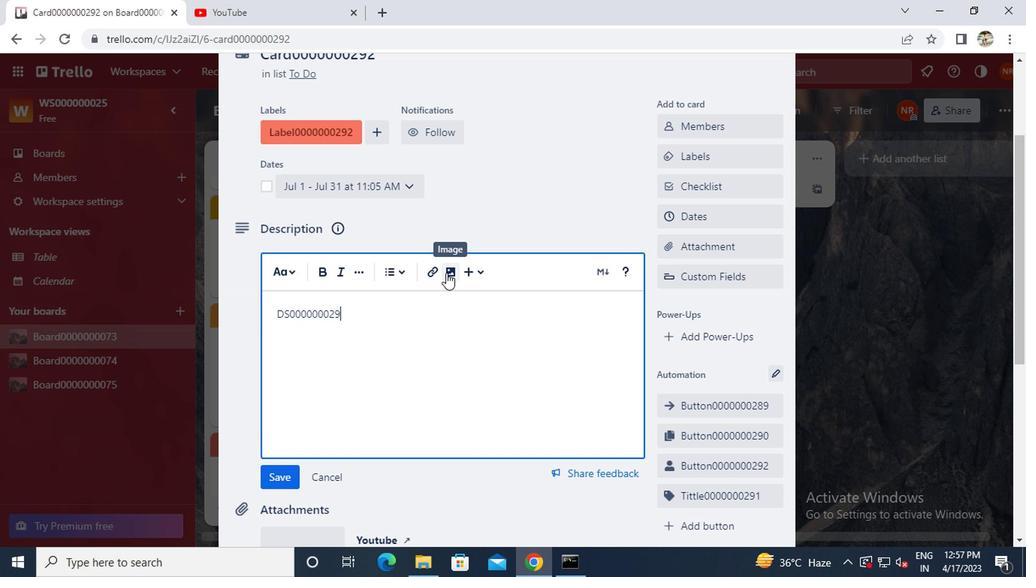 
Action: Mouse moved to (275, 478)
Screenshot: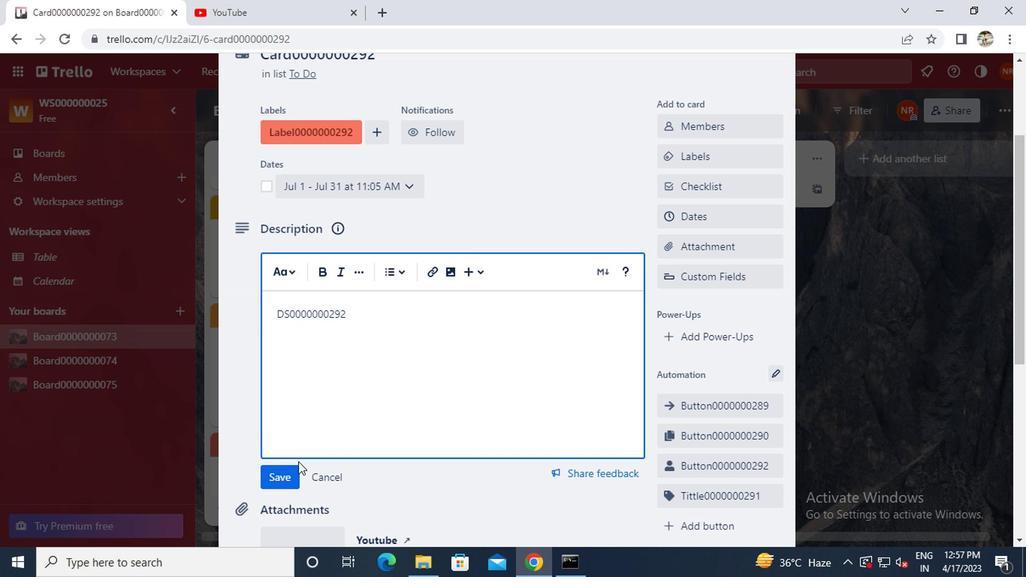 
Action: Mouse pressed left at (275, 478)
Screenshot: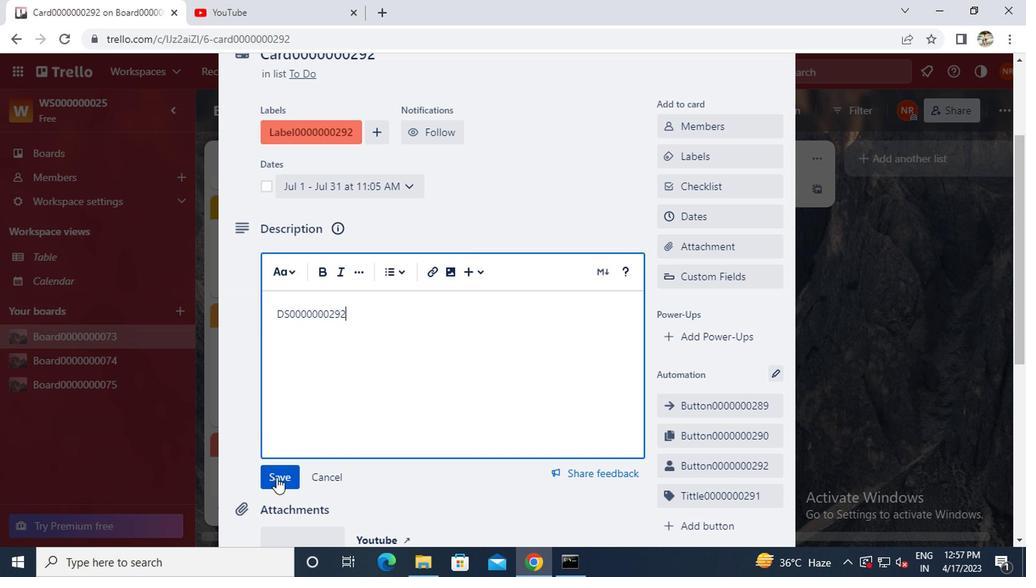 
Action: Mouse moved to (279, 478)
Screenshot: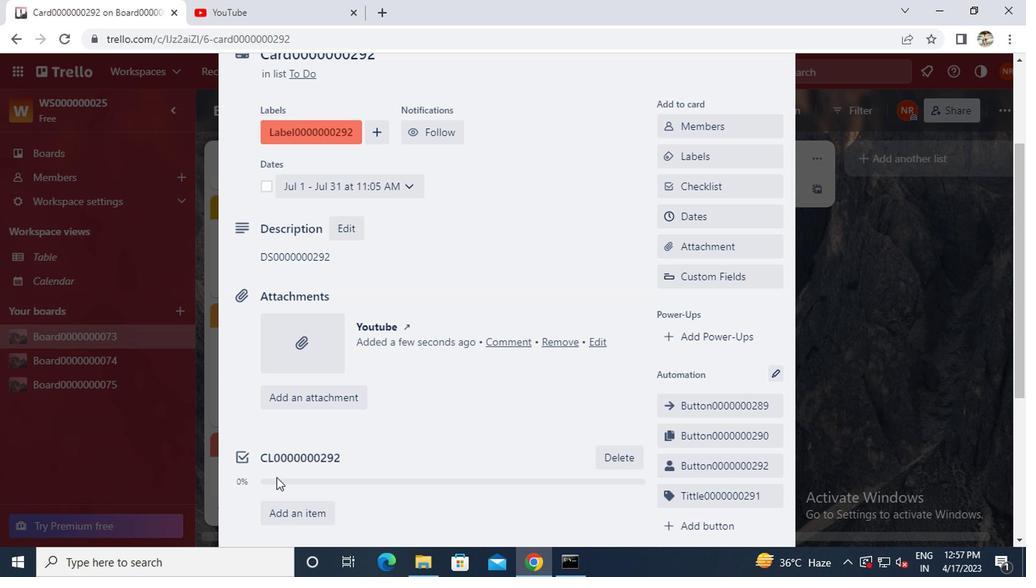 
Action: Mouse scrolled (279, 477) with delta (0, -1)
Screenshot: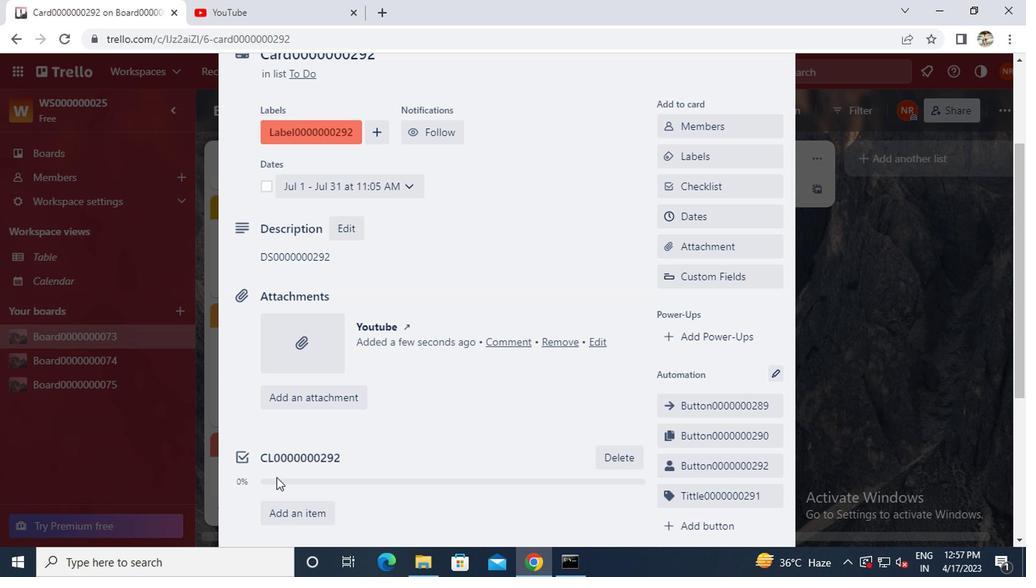 
Action: Mouse scrolled (279, 477) with delta (0, -1)
Screenshot: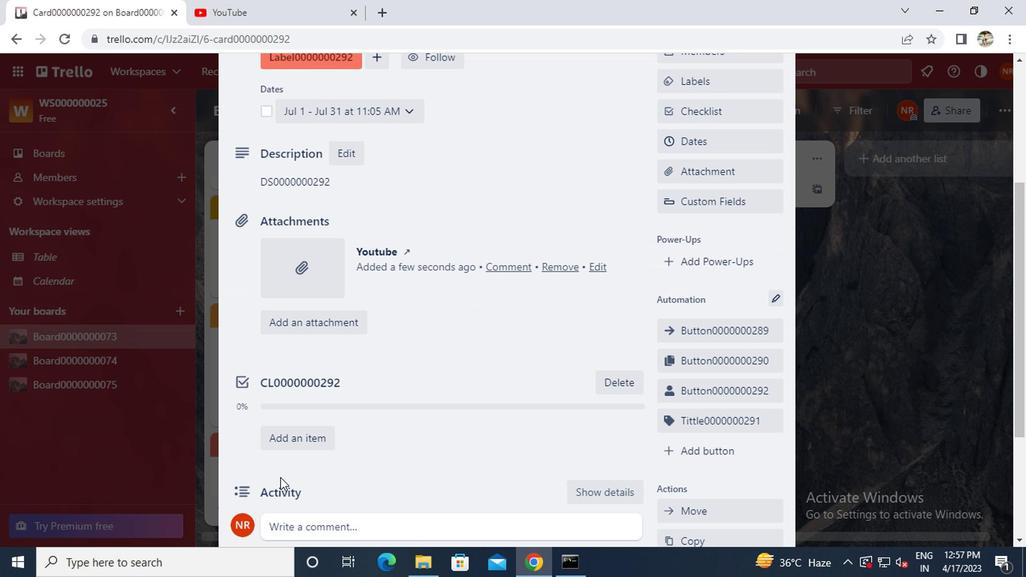 
Action: Mouse moved to (286, 452)
Screenshot: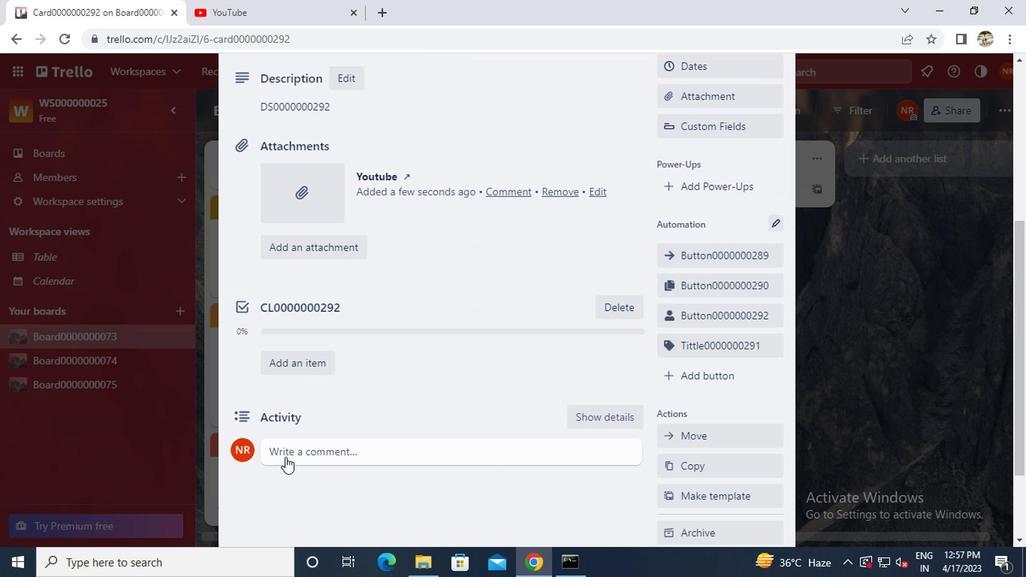 
Action: Mouse pressed left at (286, 452)
Screenshot: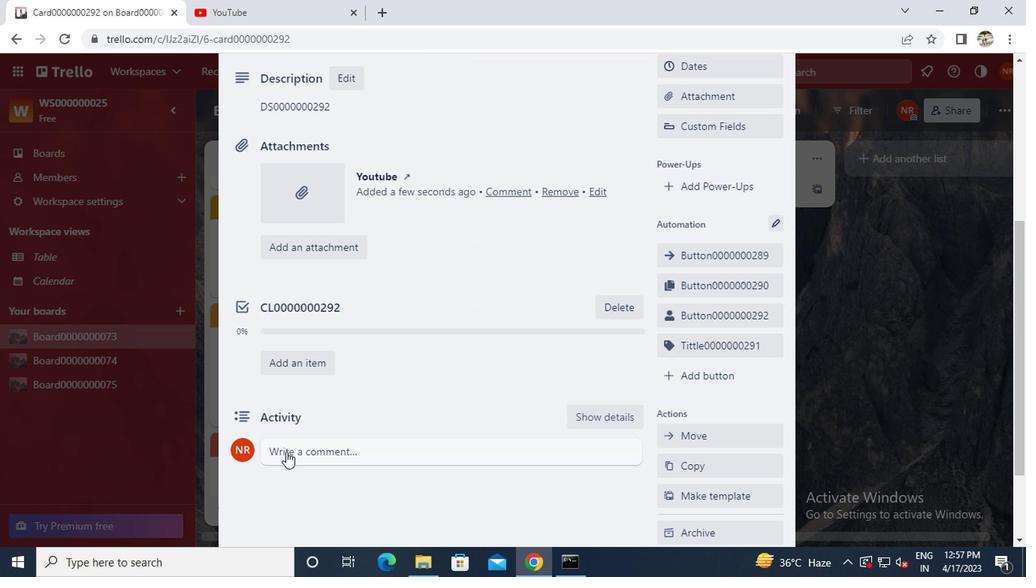 
Action: Key pressed cm0000000292
Screenshot: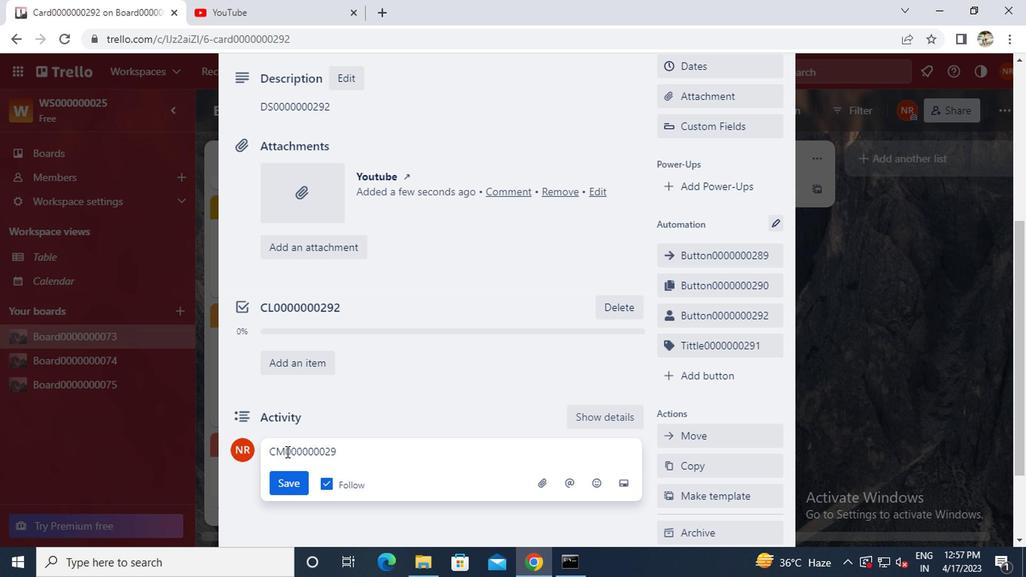 
Action: Mouse moved to (289, 488)
Screenshot: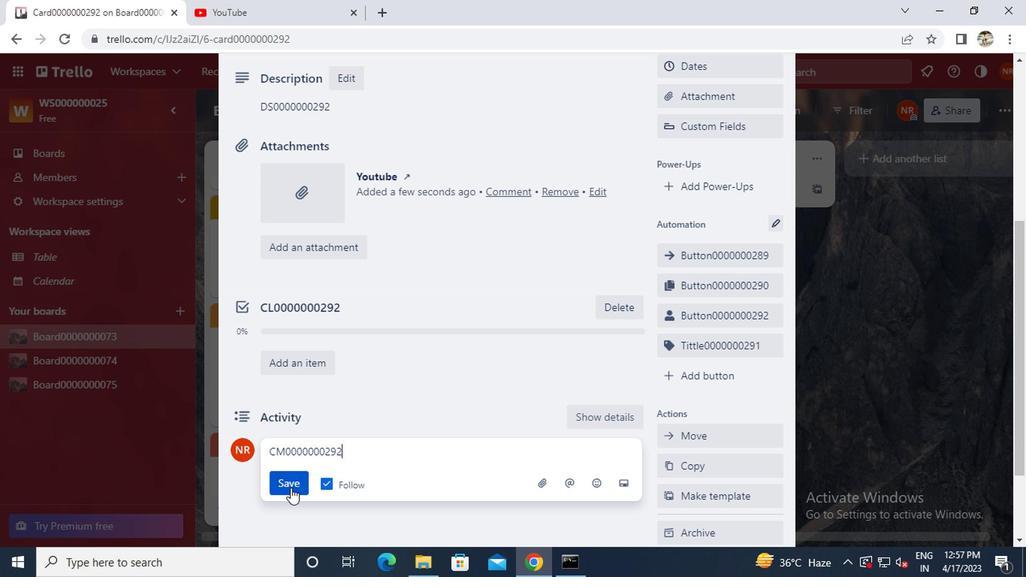
Action: Mouse pressed left at (289, 488)
Screenshot: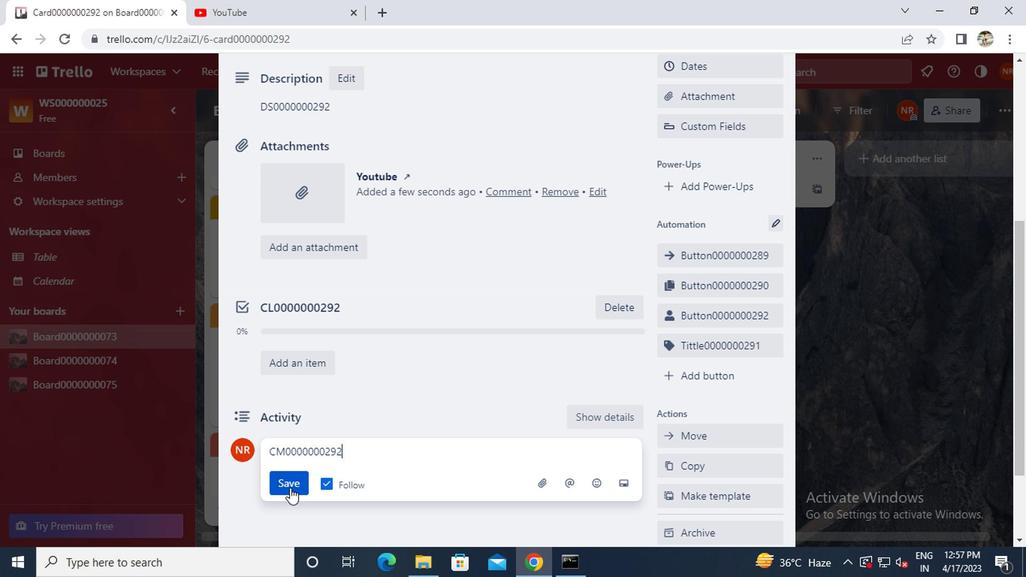 
Action: Mouse moved to (296, 482)
Screenshot: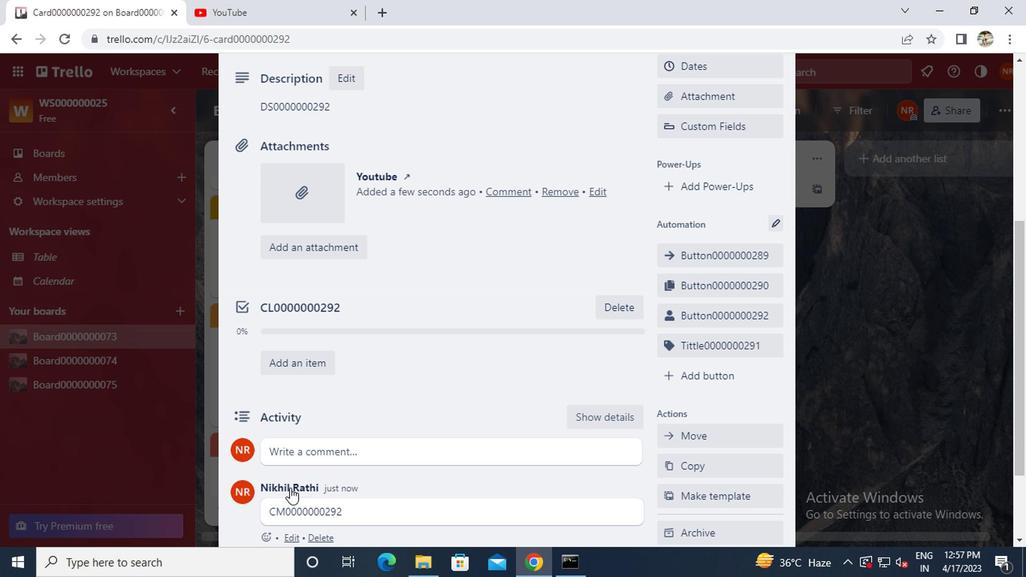 
Action: Mouse scrolled (296, 482) with delta (0, 0)
Screenshot: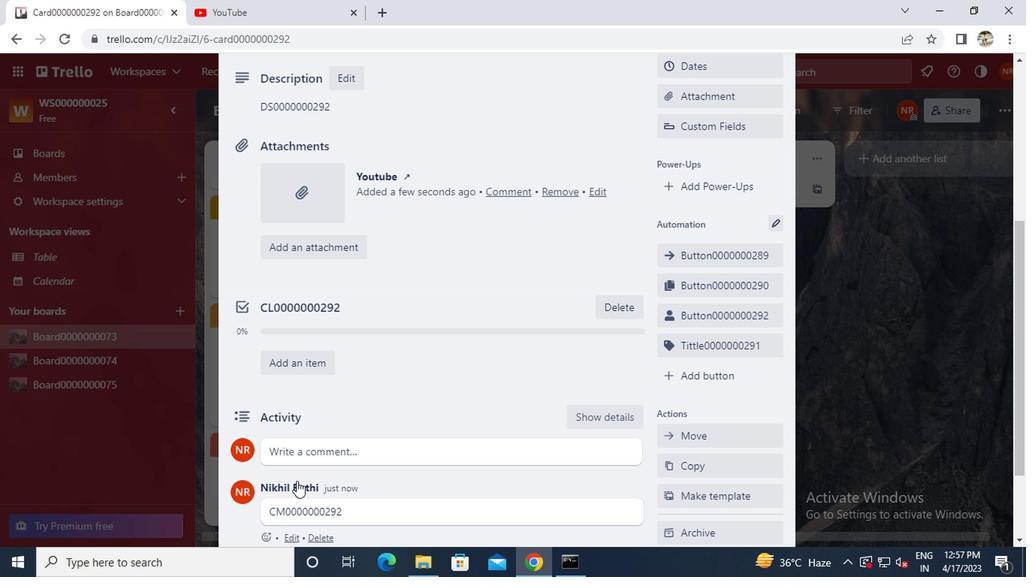
Action: Mouse scrolled (296, 482) with delta (0, 0)
Screenshot: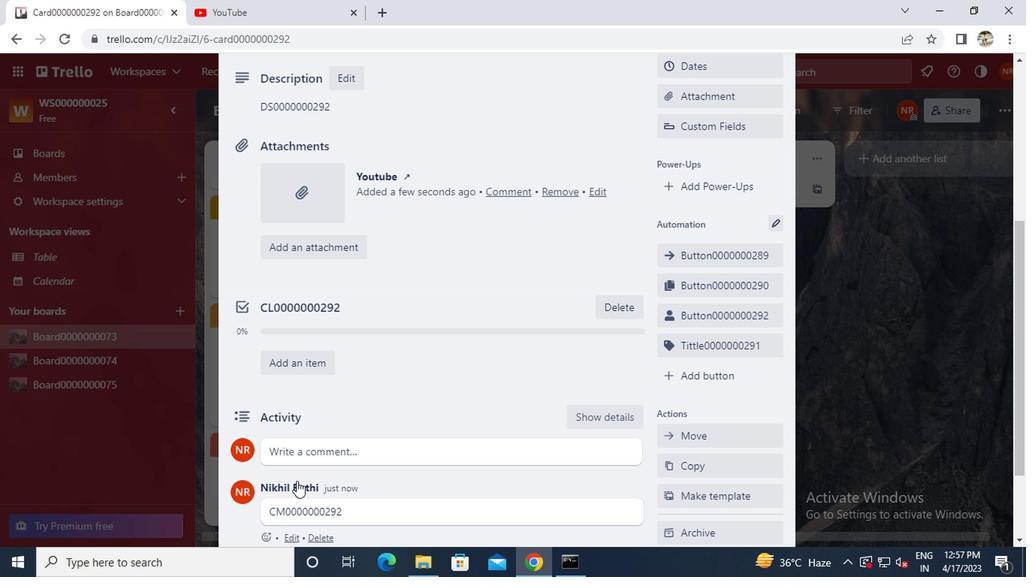 
Action: Mouse moved to (296, 481)
Screenshot: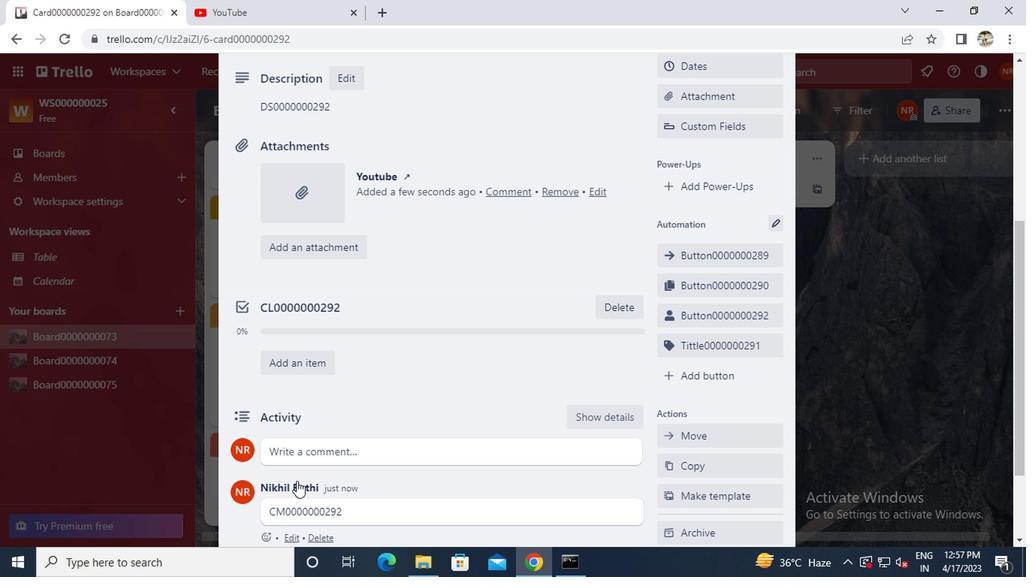 
Action: Mouse scrolled (296, 482) with delta (0, 1)
Screenshot: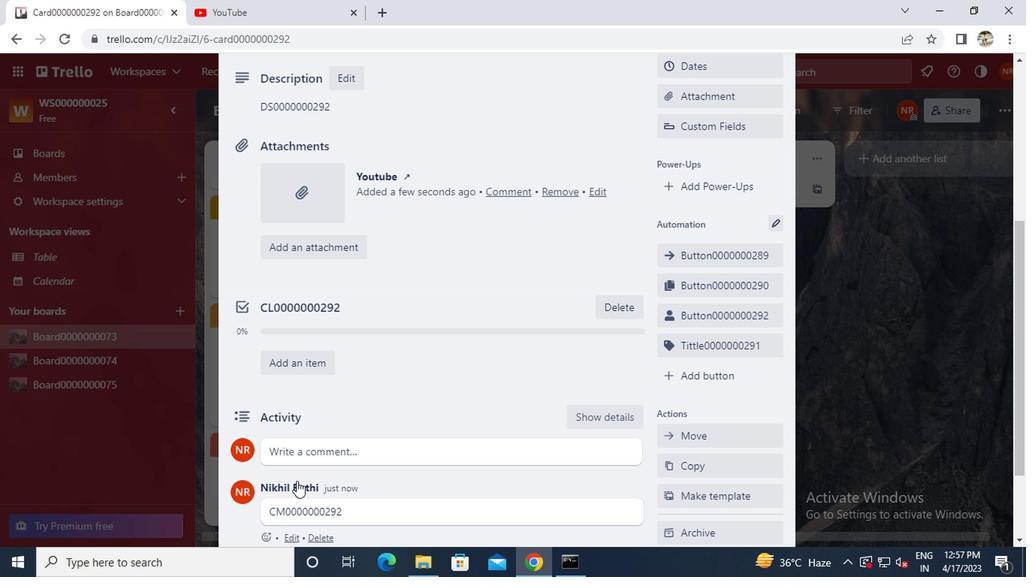 
Action: Mouse moved to (324, 445)
Screenshot: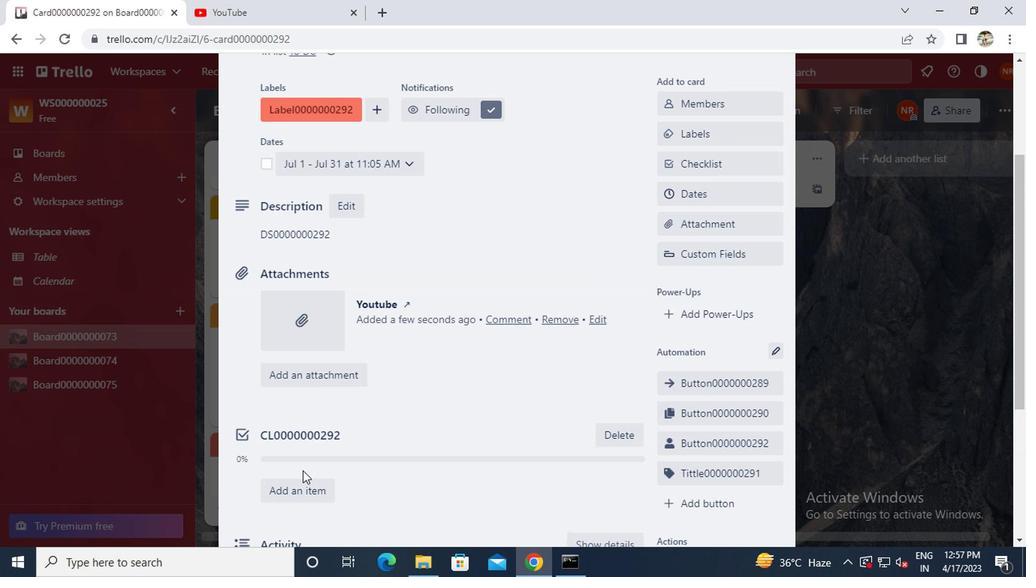
Action: Mouse scrolled (324, 445) with delta (0, 0)
Screenshot: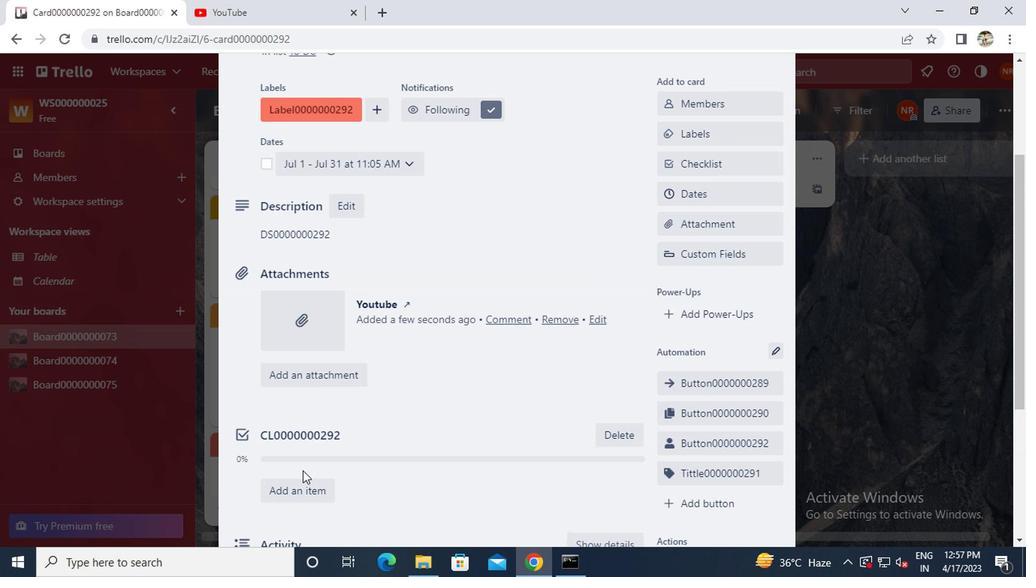 
Action: Mouse moved to (339, 438)
Screenshot: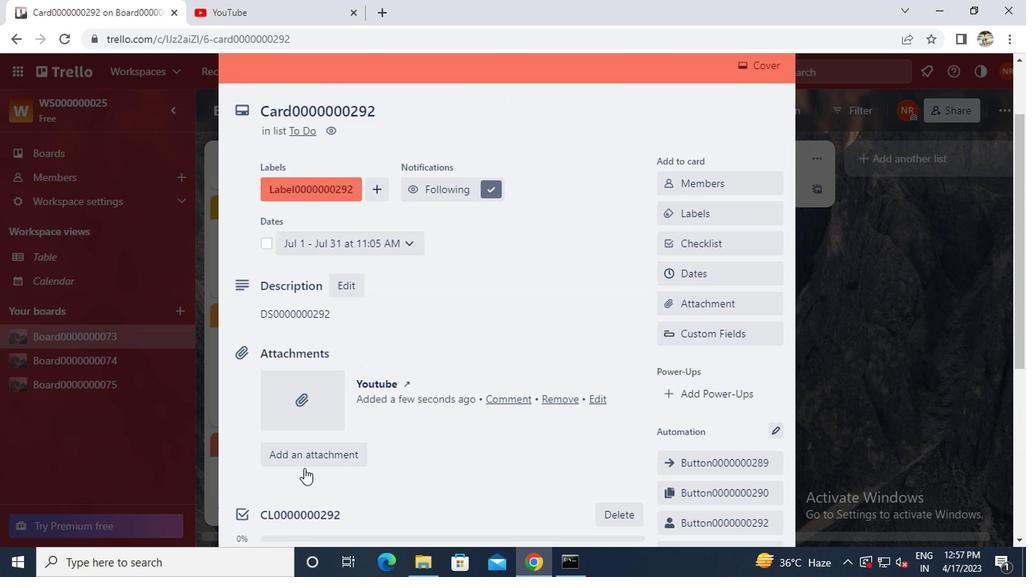 
Action: Mouse scrolled (339, 439) with delta (0, 1)
Screenshot: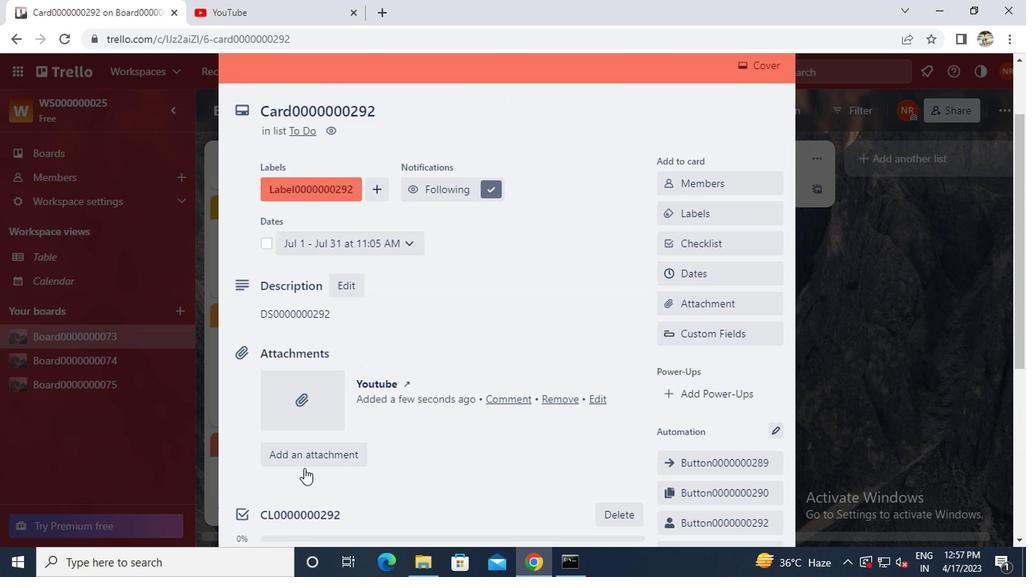 
Action: Mouse moved to (349, 430)
Screenshot: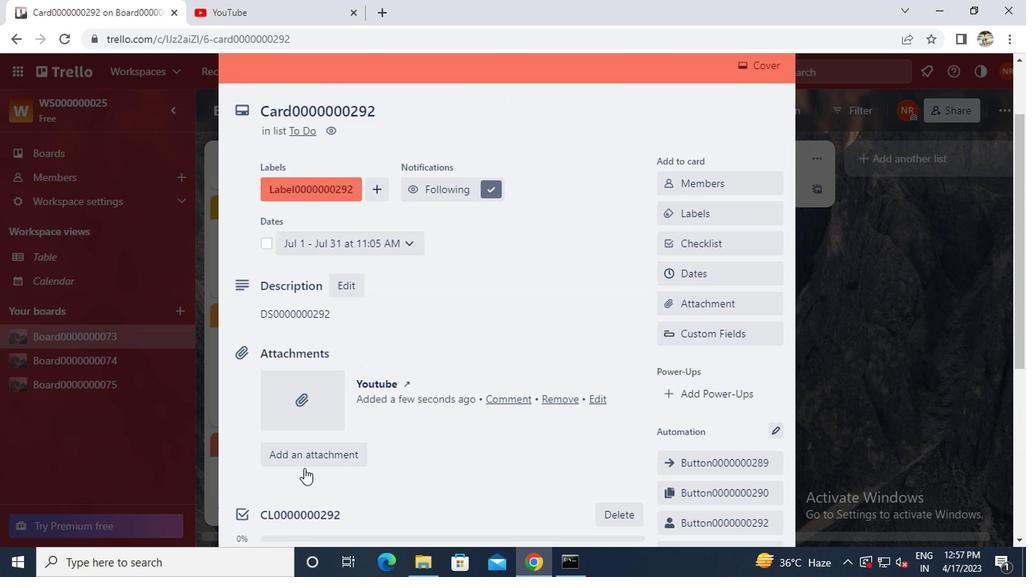 
Action: Mouse scrolled (349, 431) with delta (0, 1)
Screenshot: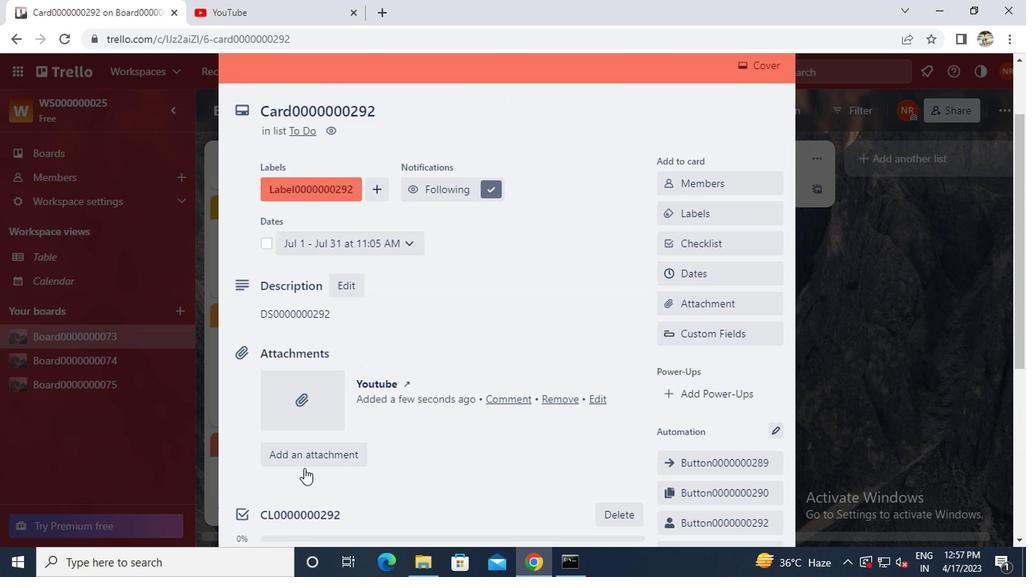 
Action: Mouse moved to (359, 421)
Screenshot: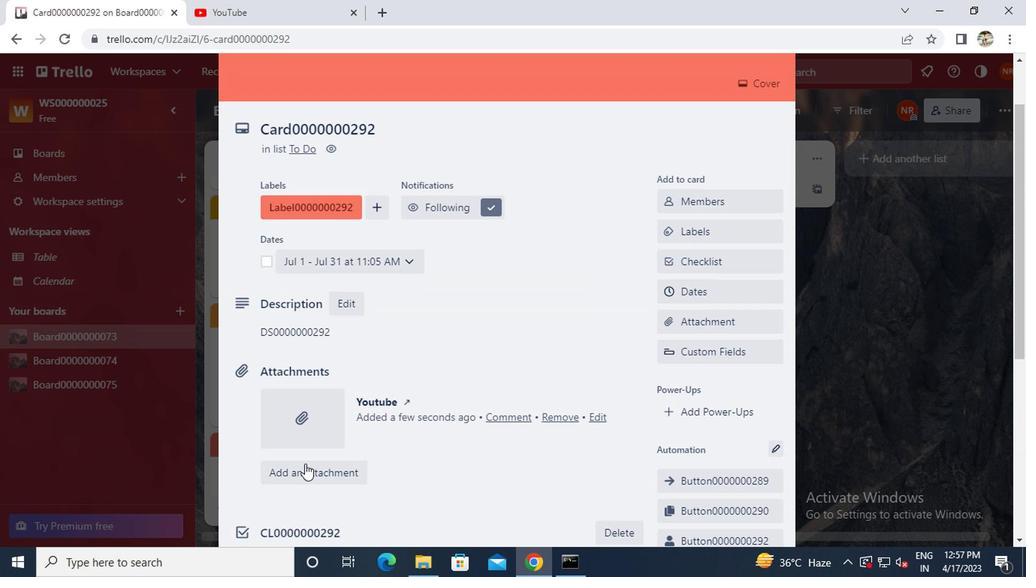 
Action: Mouse scrolled (359, 422) with delta (0, 1)
Screenshot: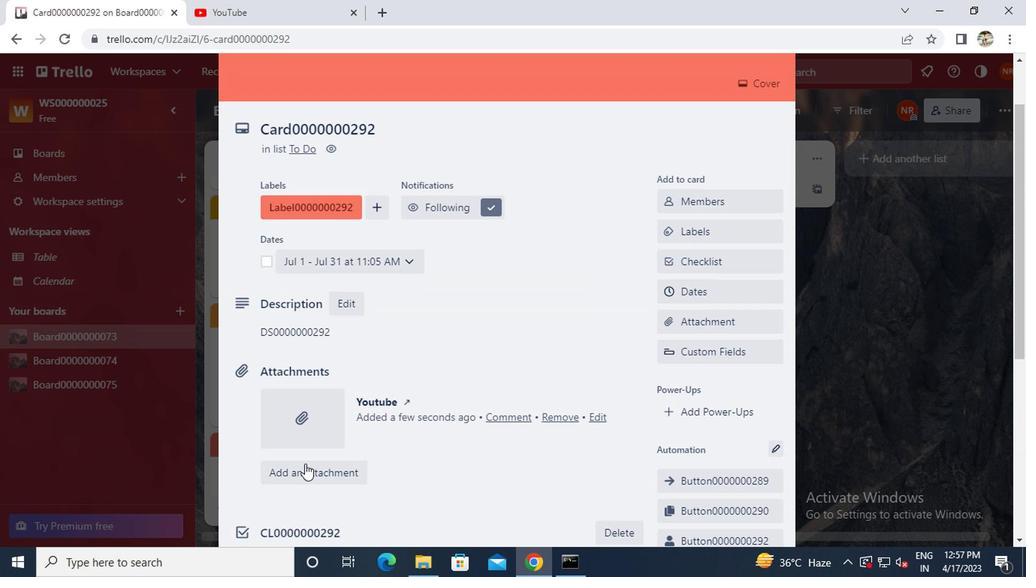 
Action: Mouse moved to (767, 108)
Screenshot: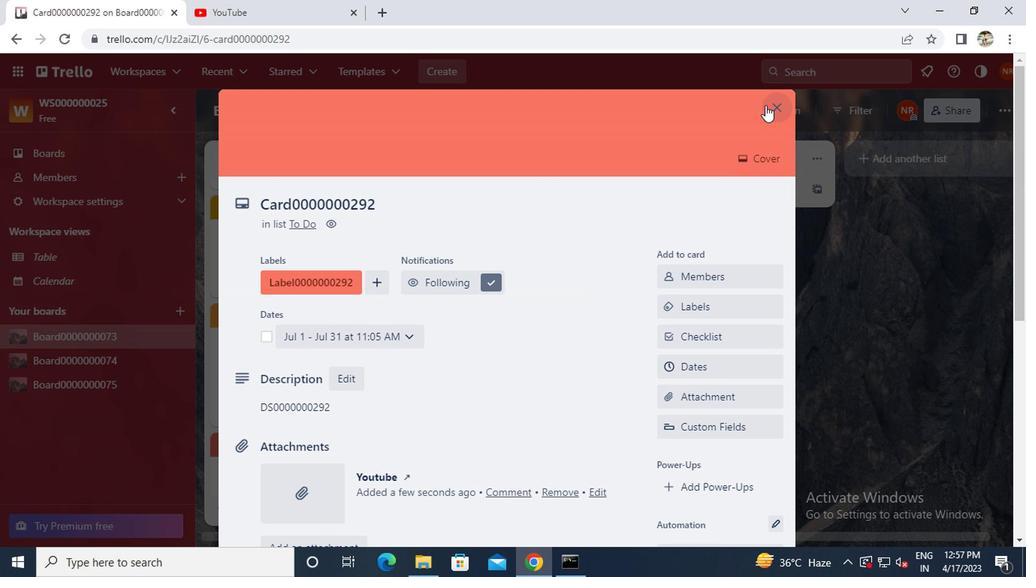 
Action: Mouse pressed left at (767, 108)
Screenshot: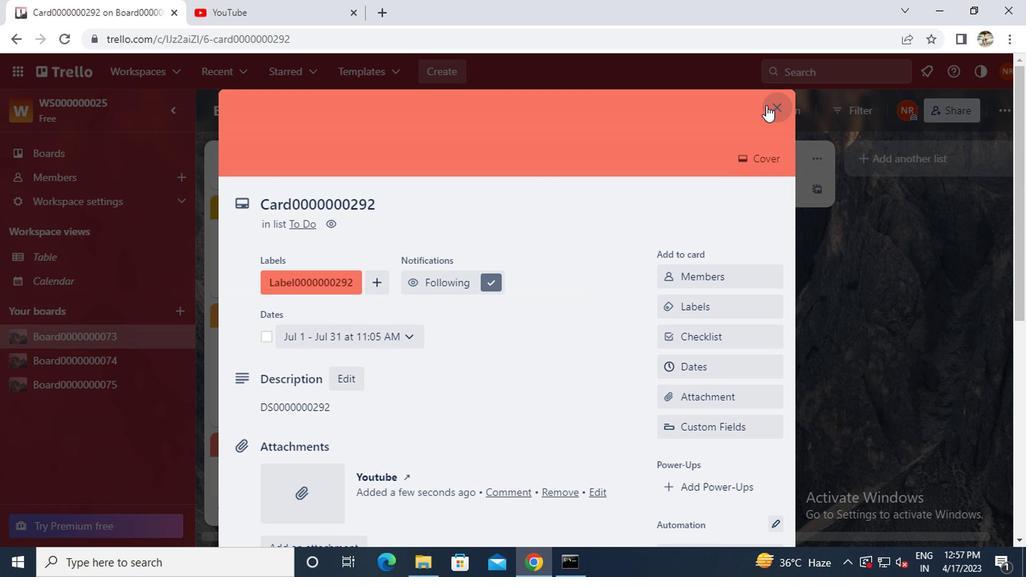 
